 Task: Create new customer invoice with Date Opened: 04-May-23, Select Customer: HomeGoods, Terms: Net 15. Make invoice entry for item-1 with Date: 04-May-23, Description: The Ordinary Azelaic Acid 10% Suspension Brightening Cream (1 oz)
, Income Account: Income:Sales, Quantity: 2, Unit Price: 10.69, Sales Tax: Y, Sales Tax Included: Y, Tax Table: Sales Tax. Post Invoice with Post Date: 04-May-23, Post to Accounts: Assets:Accounts Receivable. Pay / Process Payment with Transaction Date: 18-May-23, Amount: 21.38, Transfer Account: Checking Account. Go to 'Print Invoice'. Save a pdf copy of the invoice.
Action: Mouse moved to (180, 37)
Screenshot: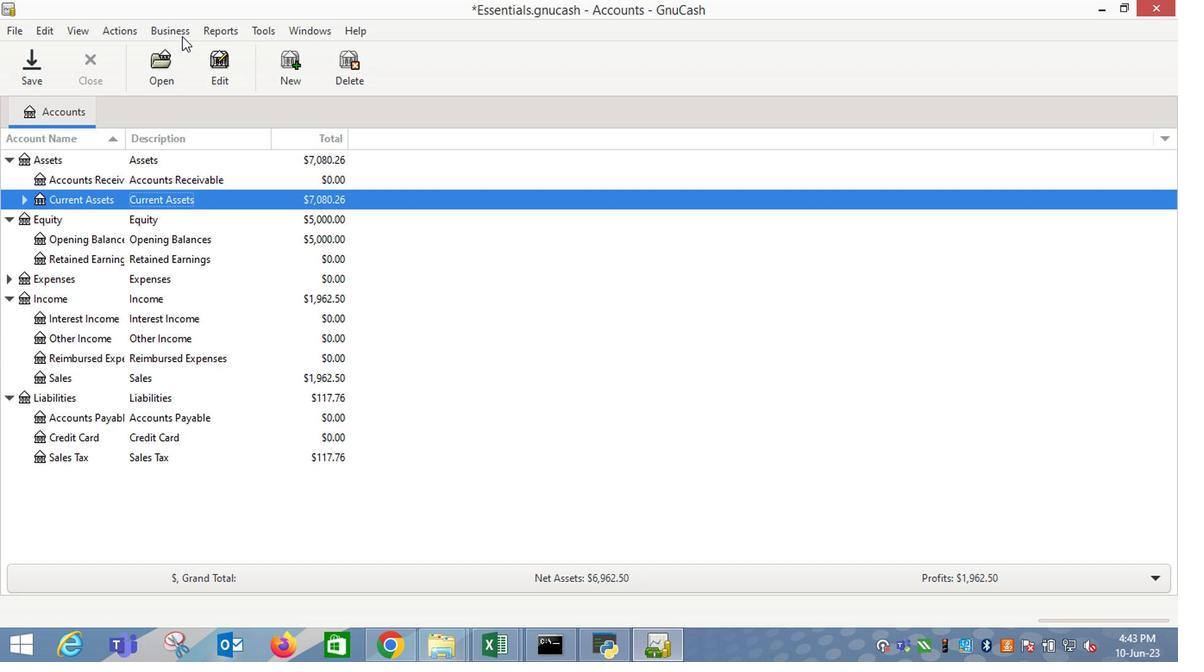 
Action: Mouse pressed left at (180, 37)
Screenshot: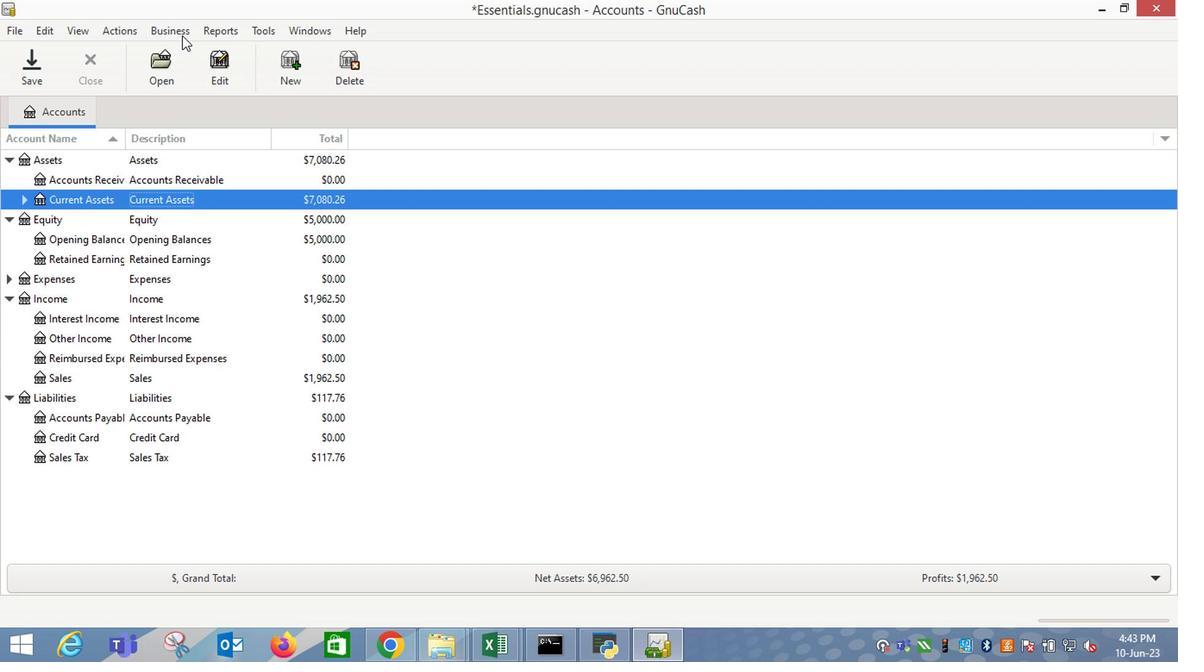 
Action: Mouse moved to (390, 120)
Screenshot: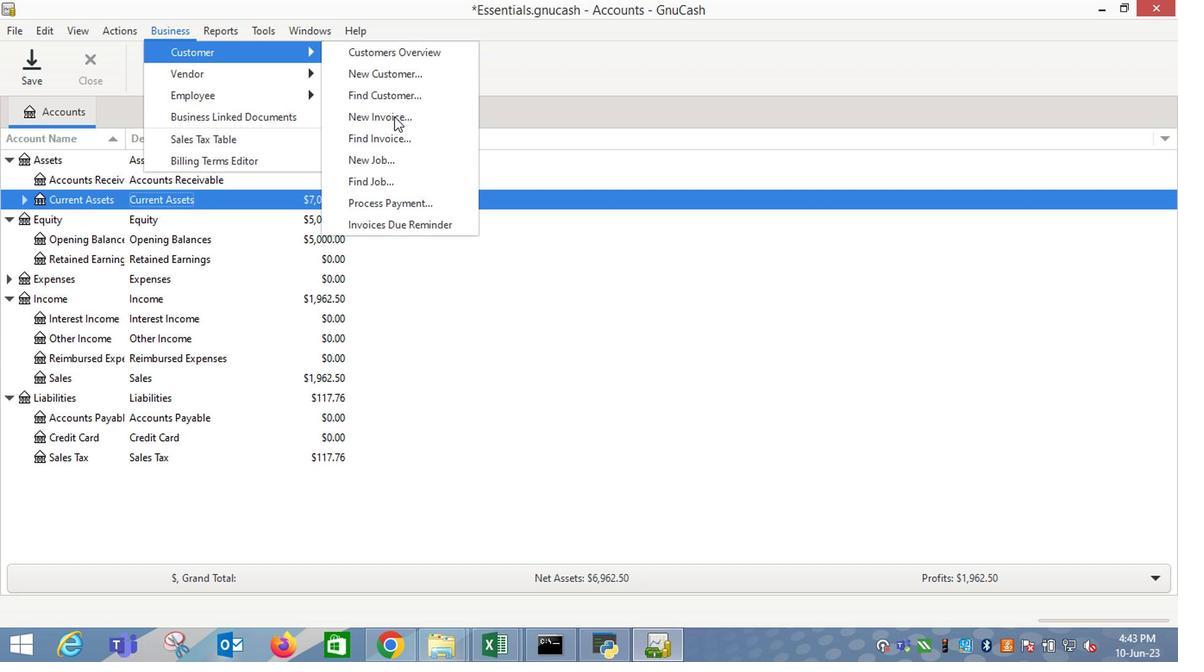 
Action: Mouse pressed left at (390, 120)
Screenshot: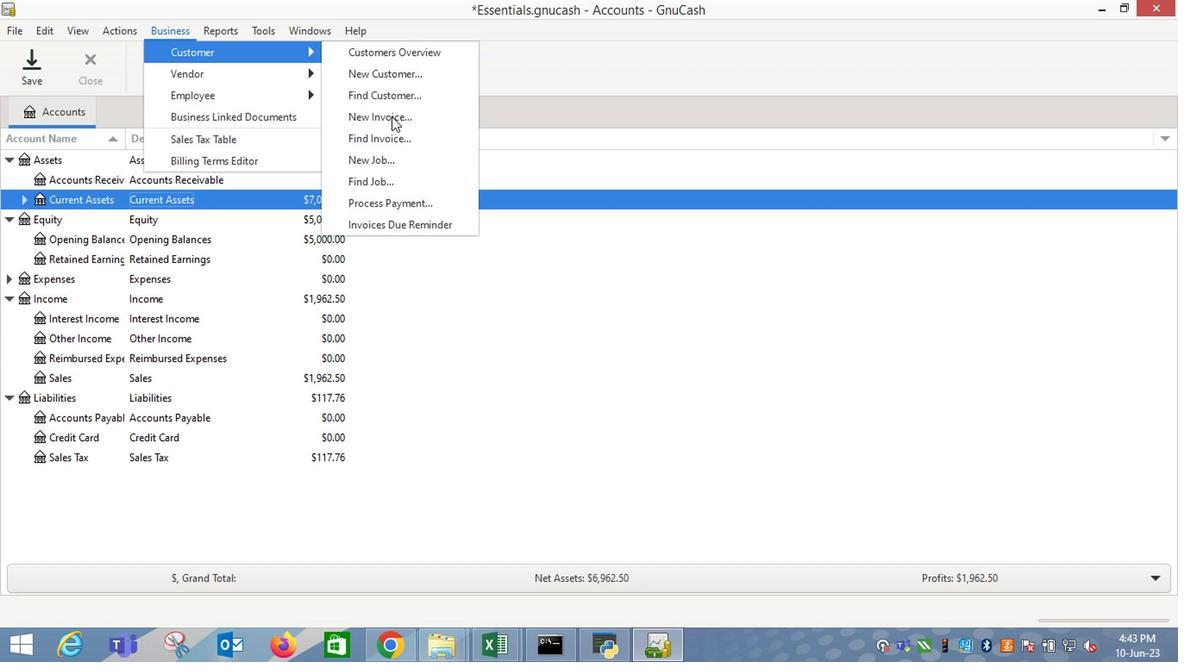 
Action: Mouse moved to (719, 263)
Screenshot: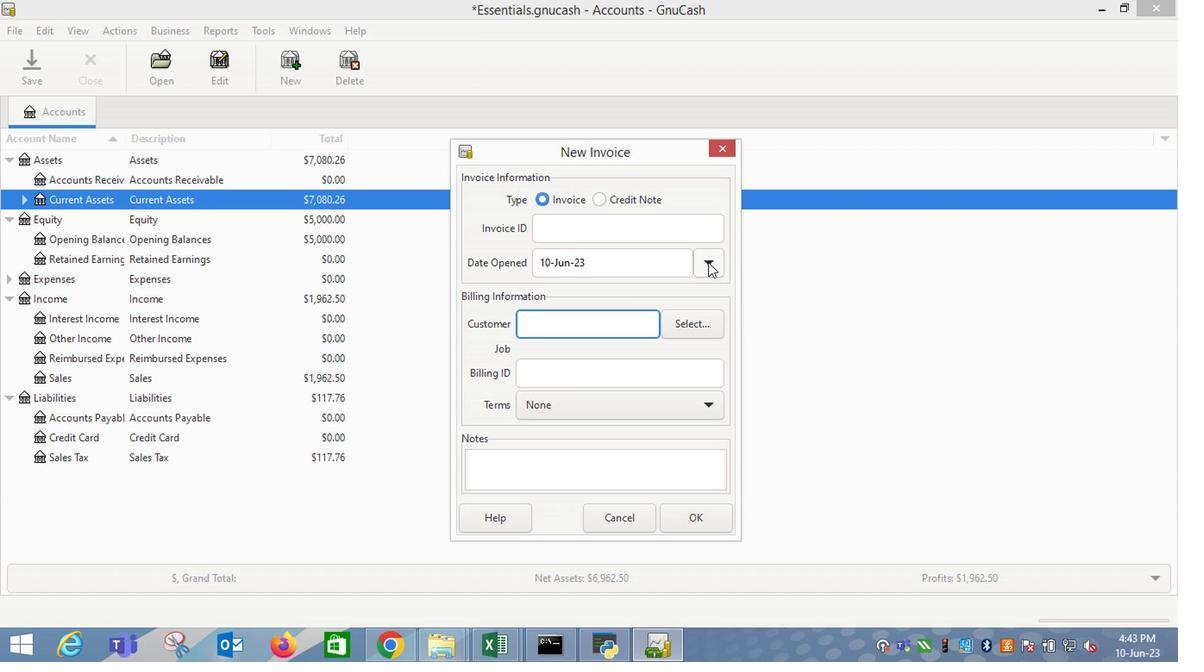 
Action: Mouse pressed left at (719, 263)
Screenshot: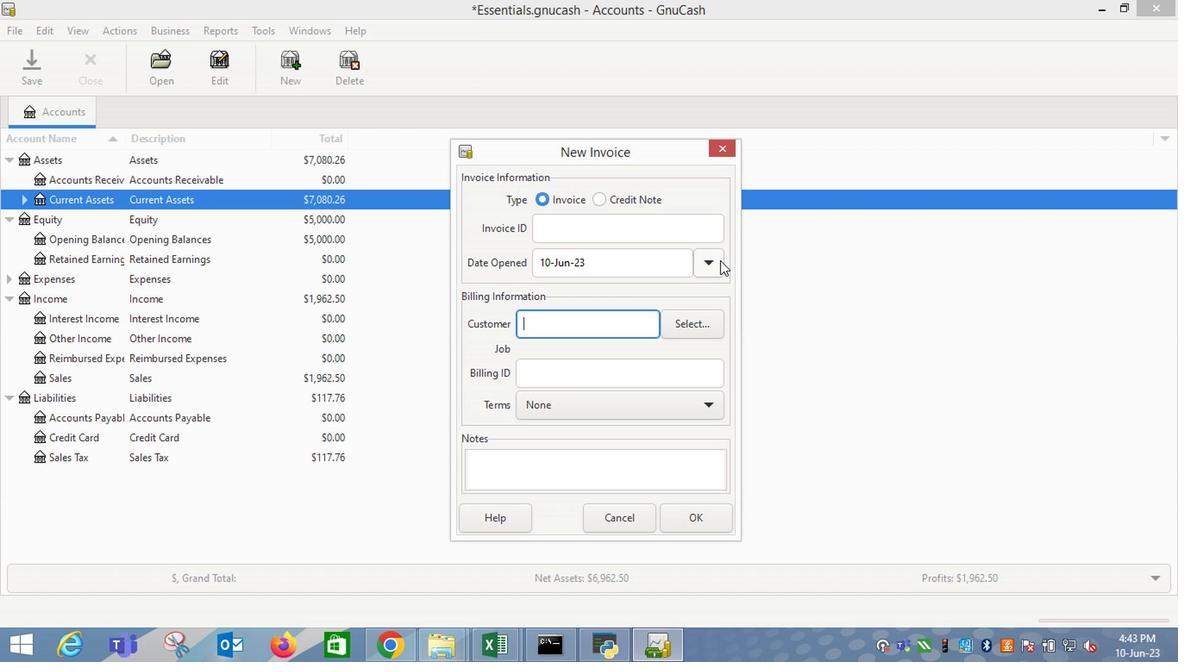 
Action: Mouse moved to (574, 292)
Screenshot: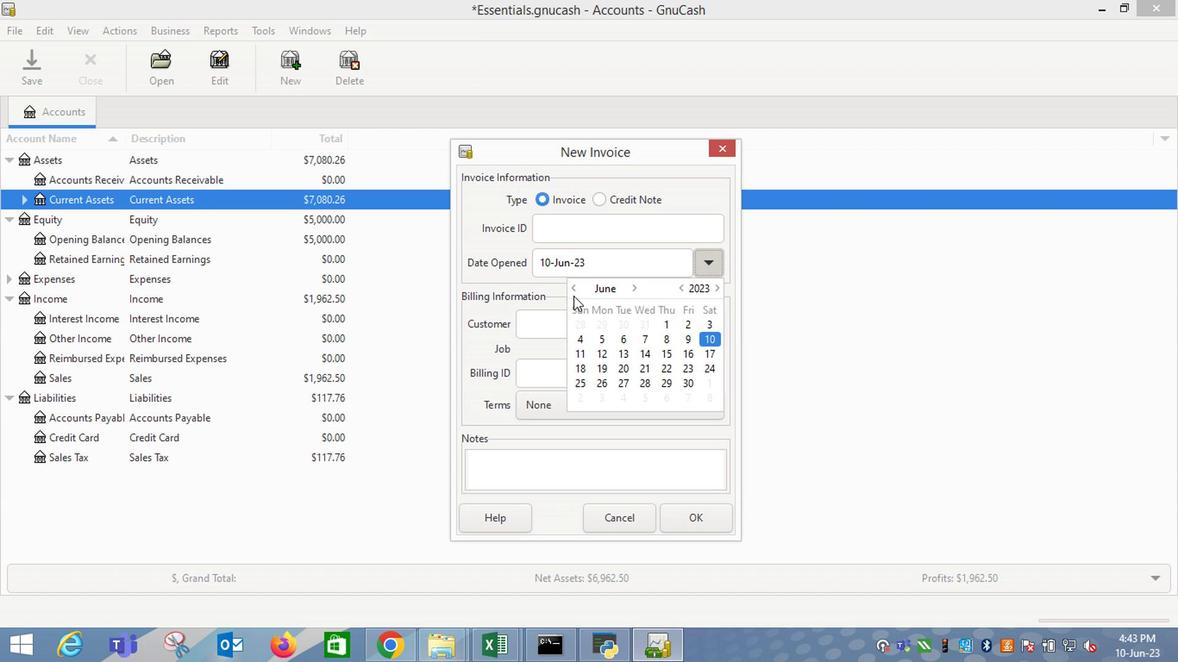 
Action: Mouse pressed left at (574, 292)
Screenshot: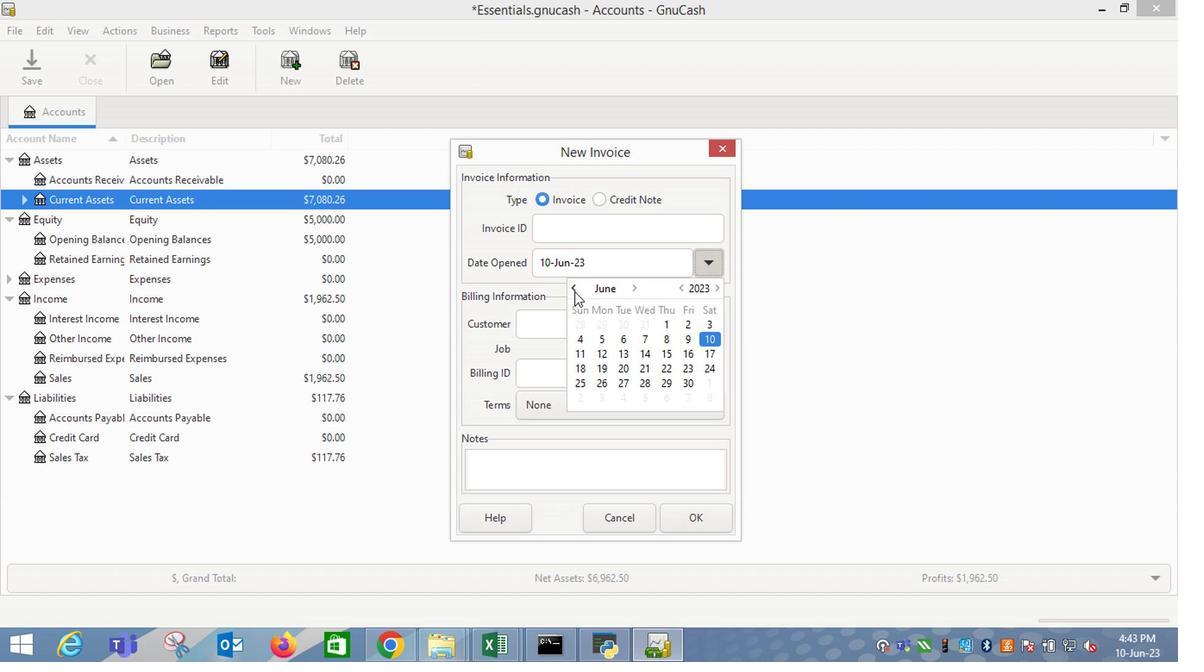 
Action: Mouse moved to (662, 327)
Screenshot: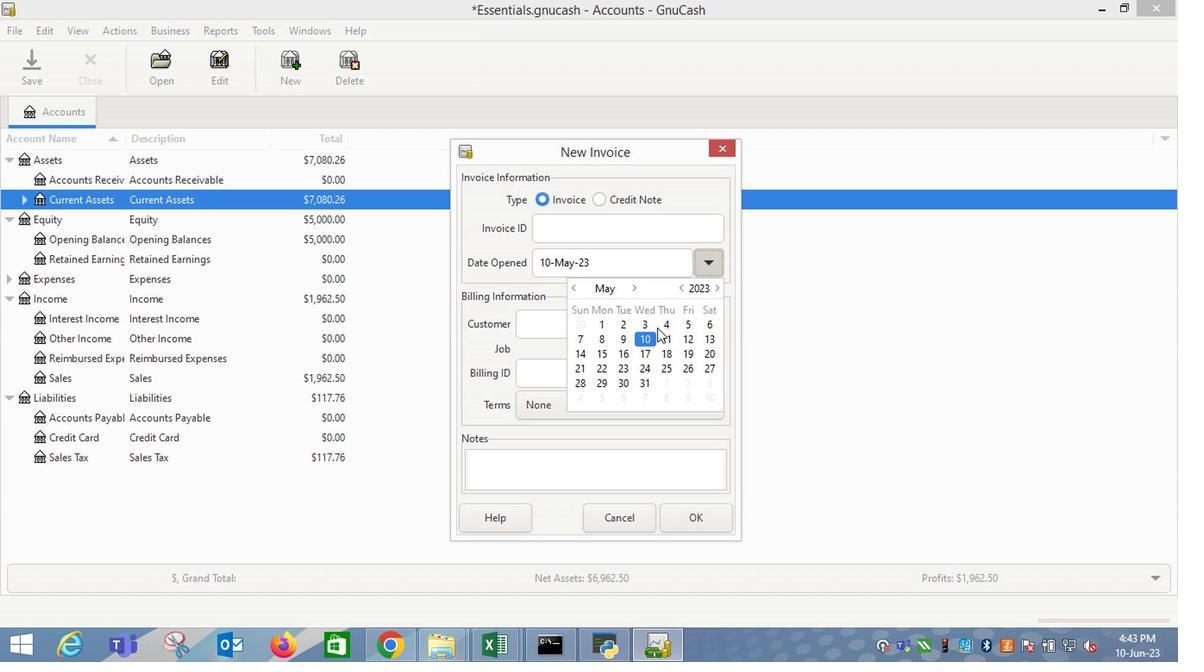 
Action: Mouse pressed left at (662, 327)
Screenshot: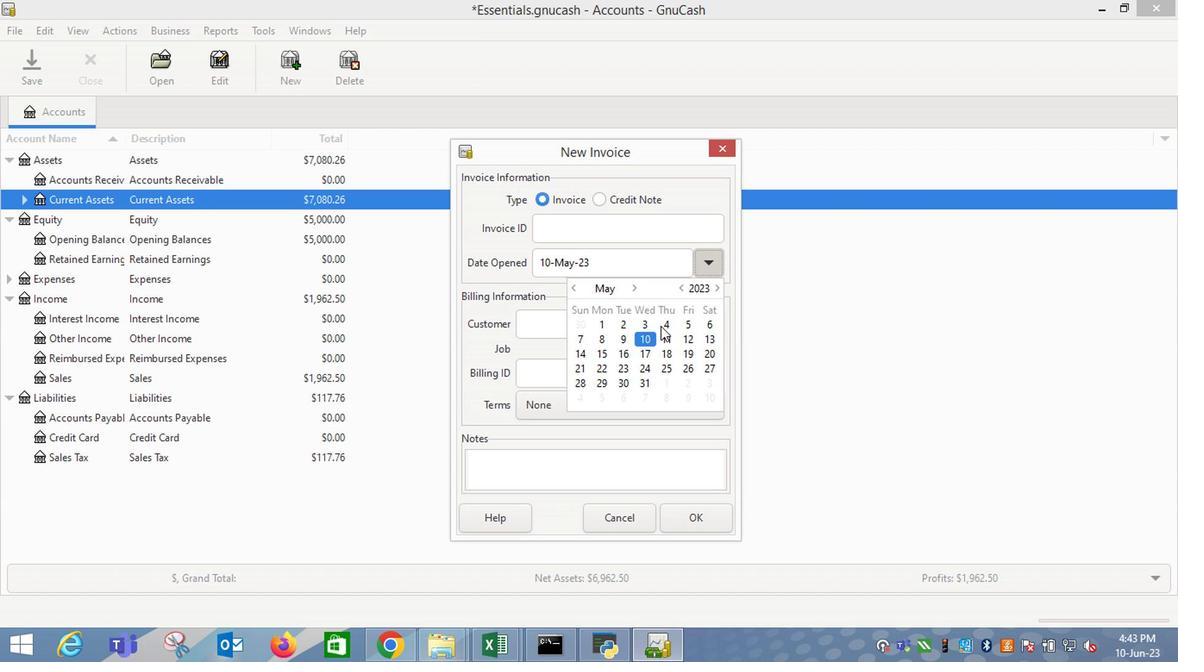 
Action: Mouse moved to (557, 322)
Screenshot: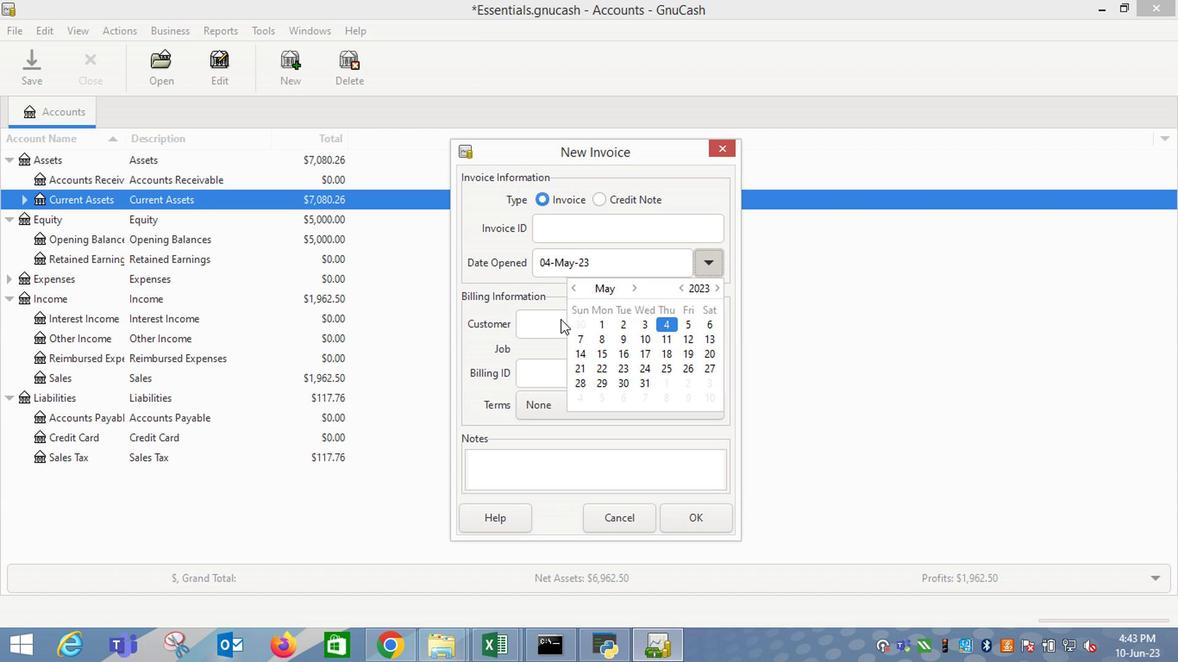 
Action: Mouse pressed left at (557, 322)
Screenshot: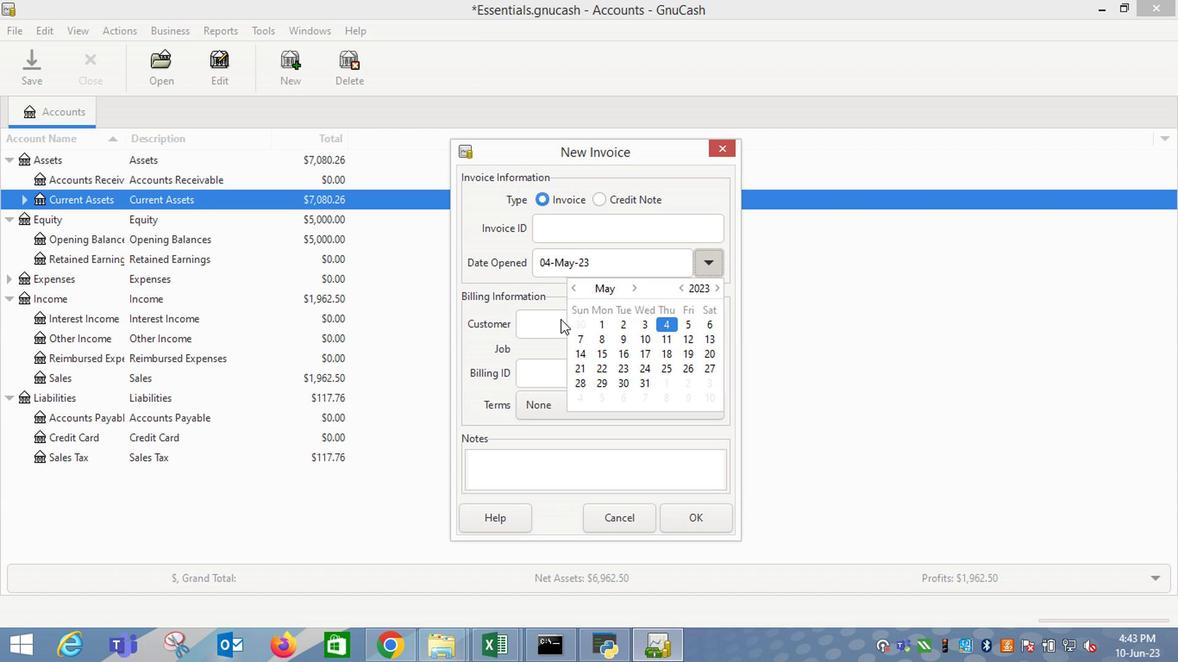 
Action: Mouse moved to (549, 324)
Screenshot: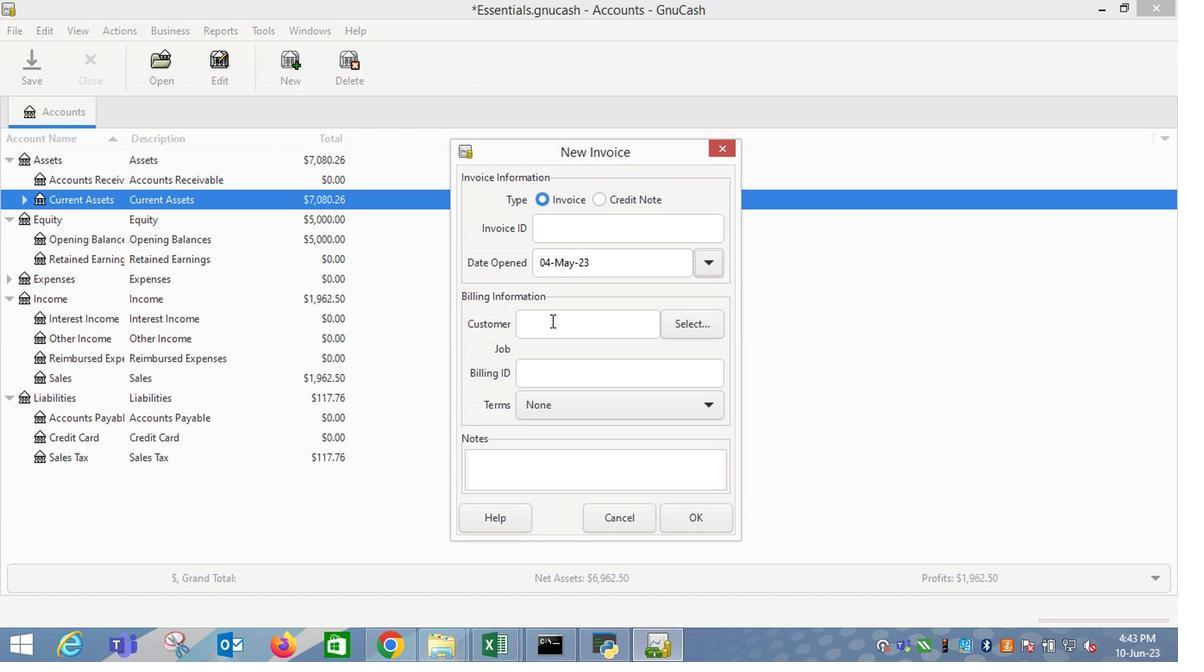 
Action: Mouse pressed left at (549, 324)
Screenshot: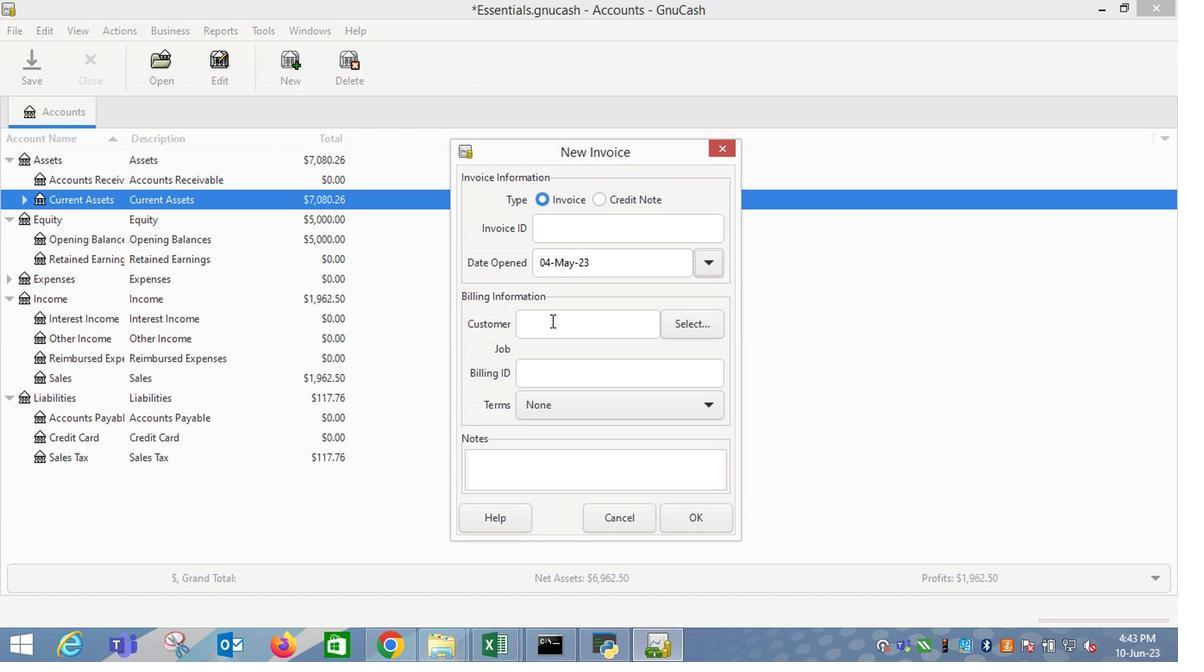 
Action: Mouse moved to (548, 324)
Screenshot: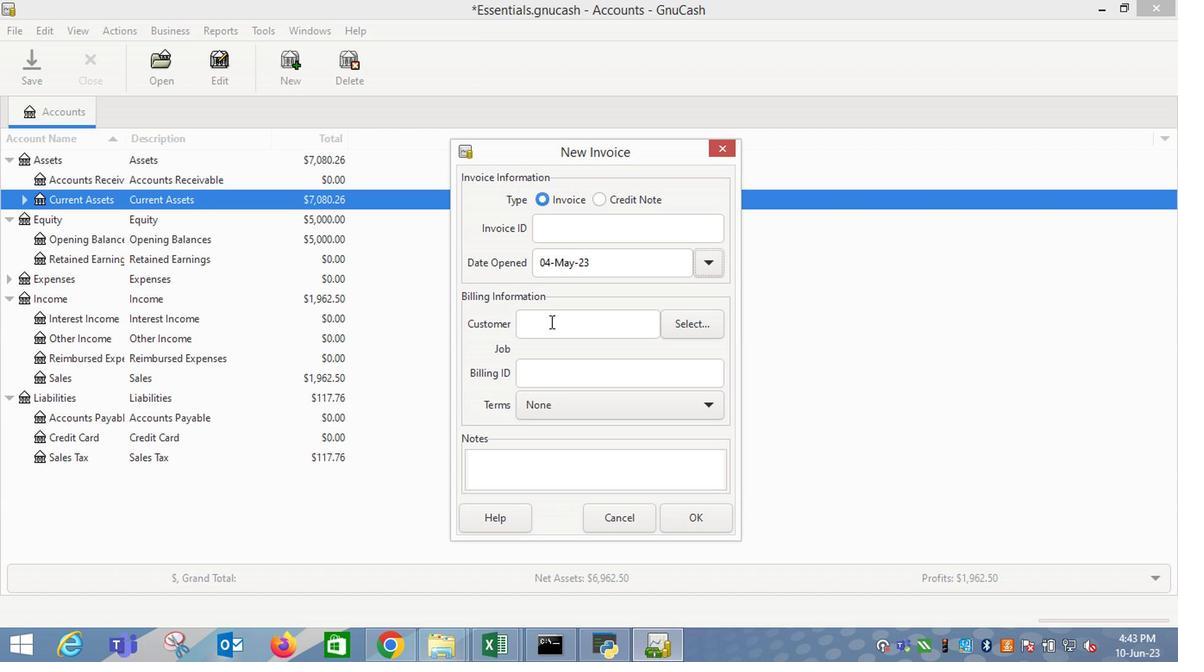 
Action: Key pressed <Key.shift_r>Home
Screenshot: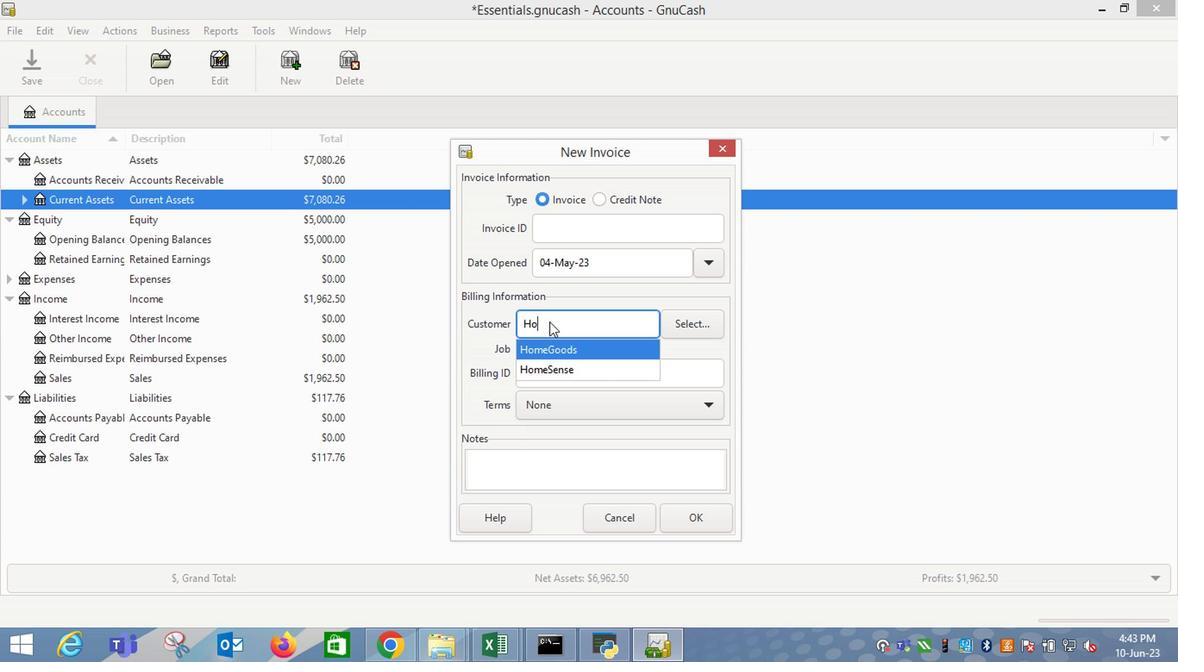 
Action: Mouse moved to (557, 348)
Screenshot: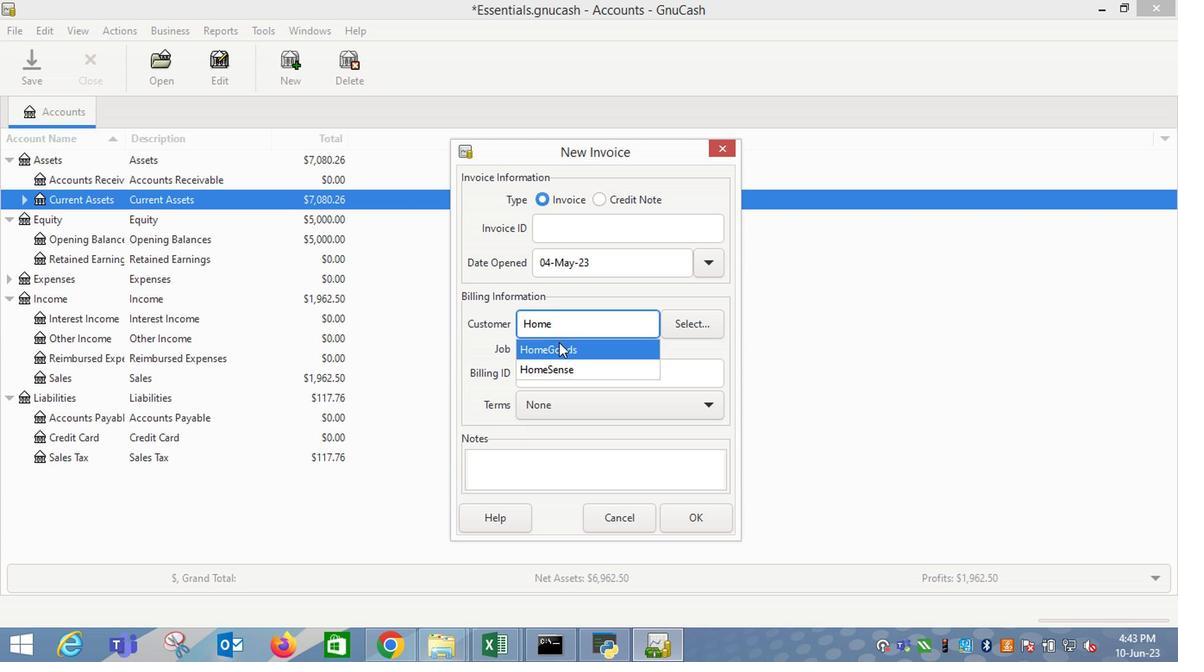 
Action: Mouse pressed left at (557, 348)
Screenshot: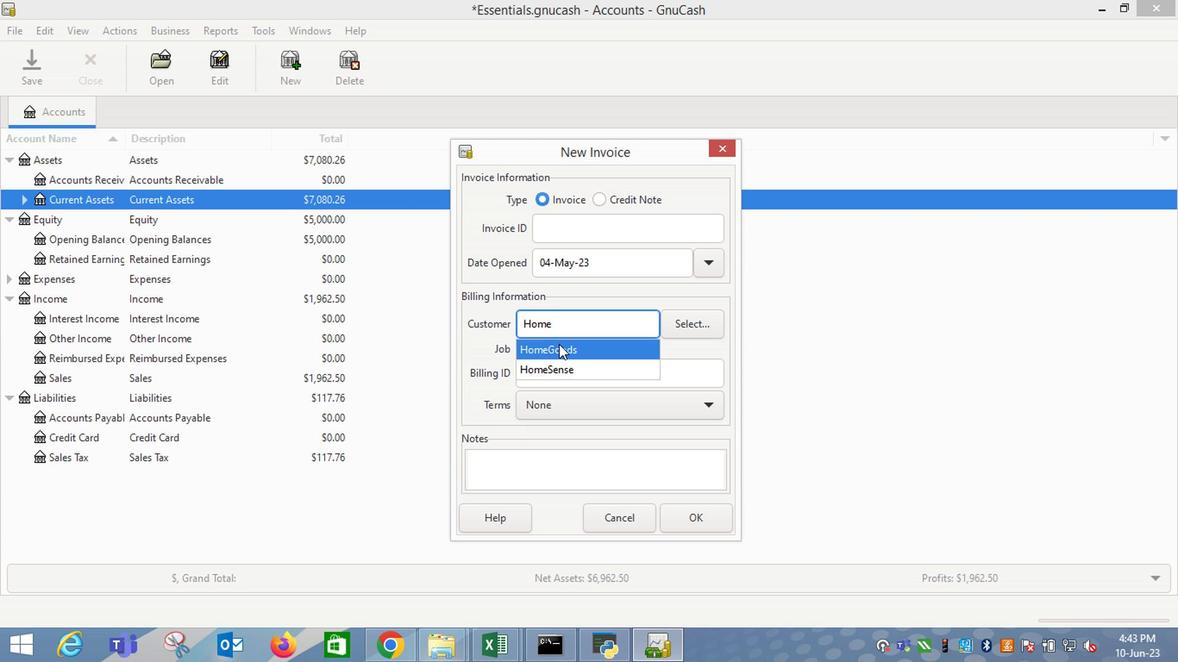 
Action: Mouse moved to (555, 433)
Screenshot: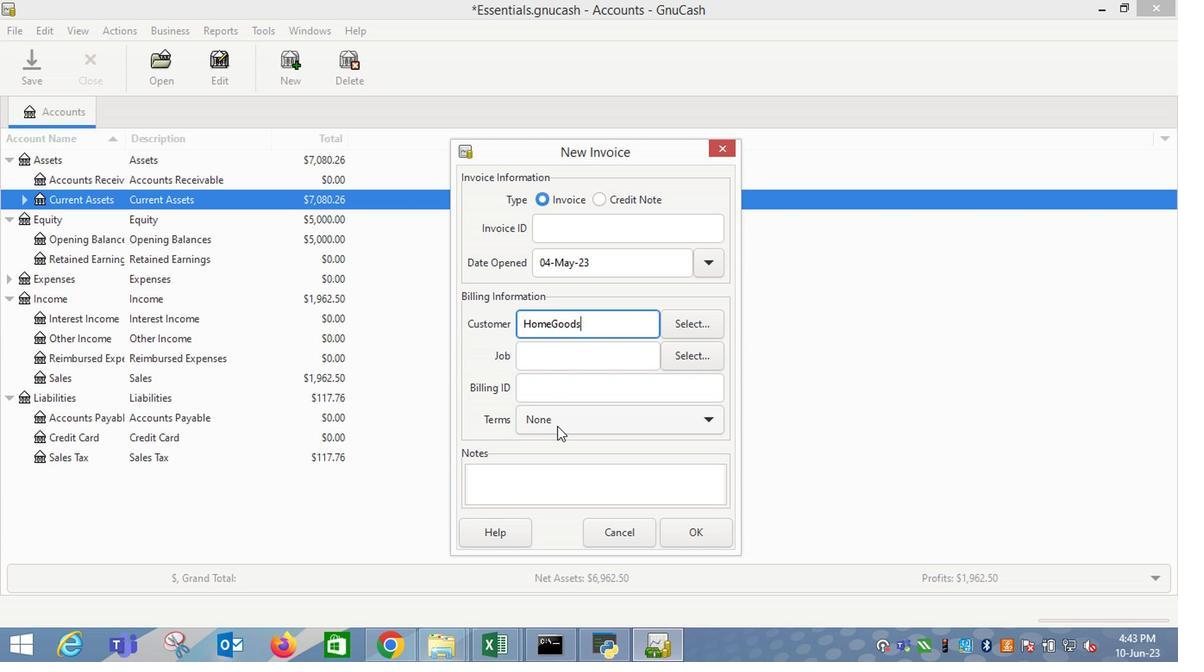 
Action: Mouse pressed left at (555, 433)
Screenshot: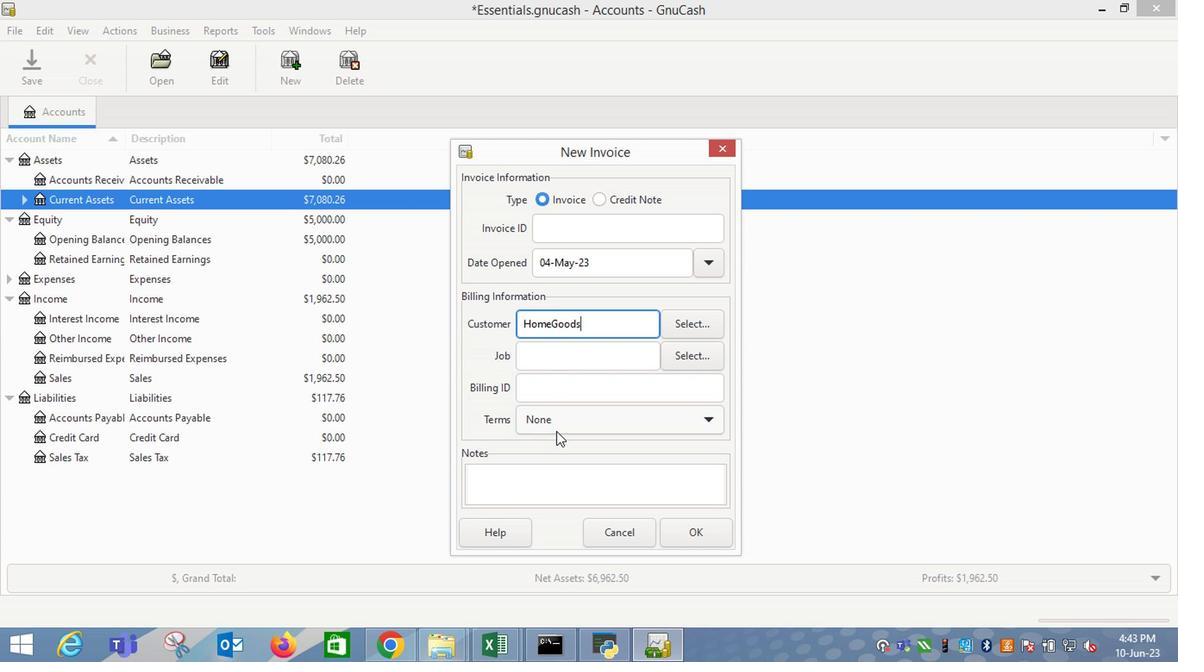 
Action: Mouse moved to (553, 461)
Screenshot: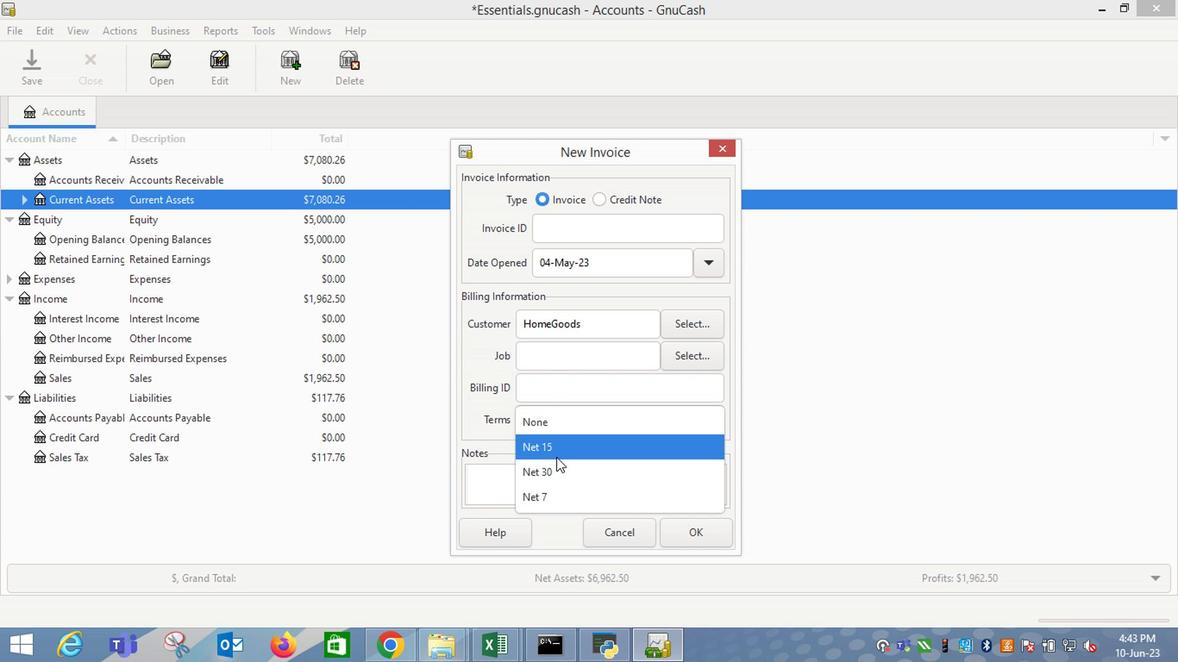 
Action: Mouse pressed left at (553, 461)
Screenshot: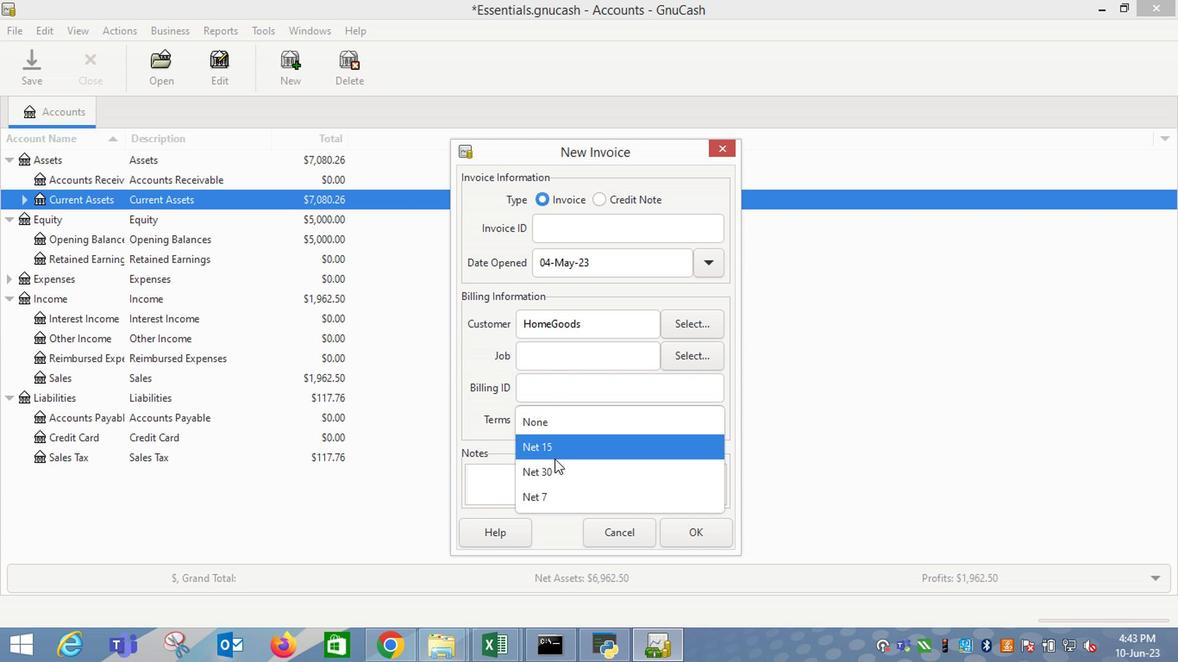 
Action: Mouse moved to (692, 531)
Screenshot: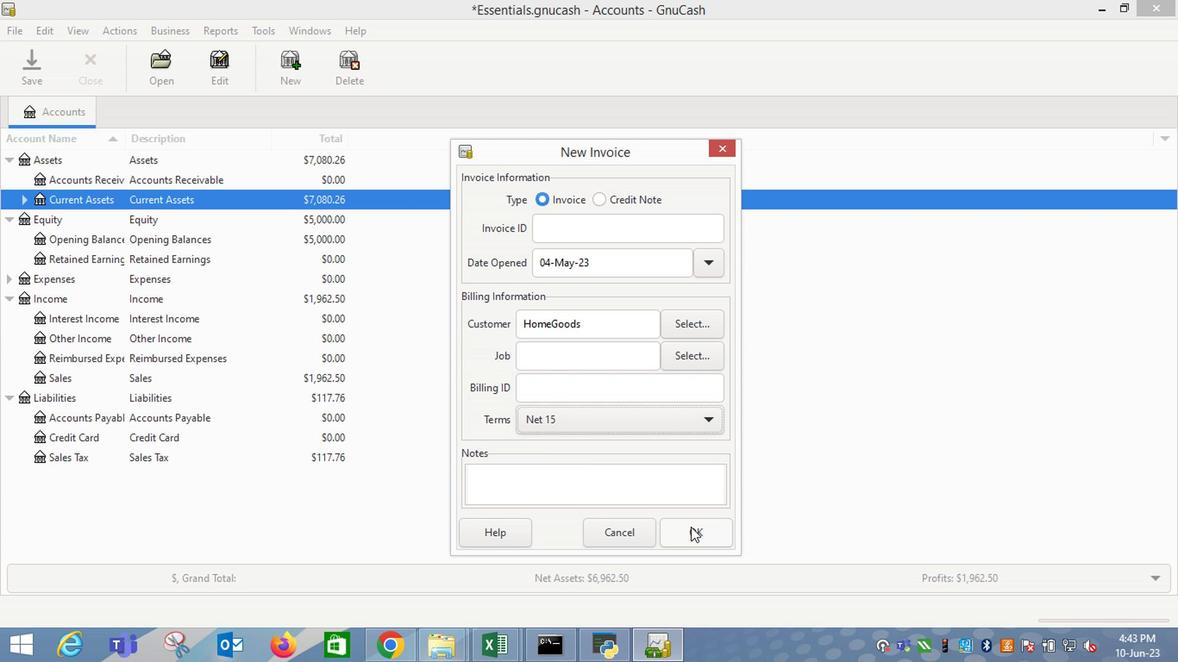 
Action: Mouse pressed left at (692, 531)
Screenshot: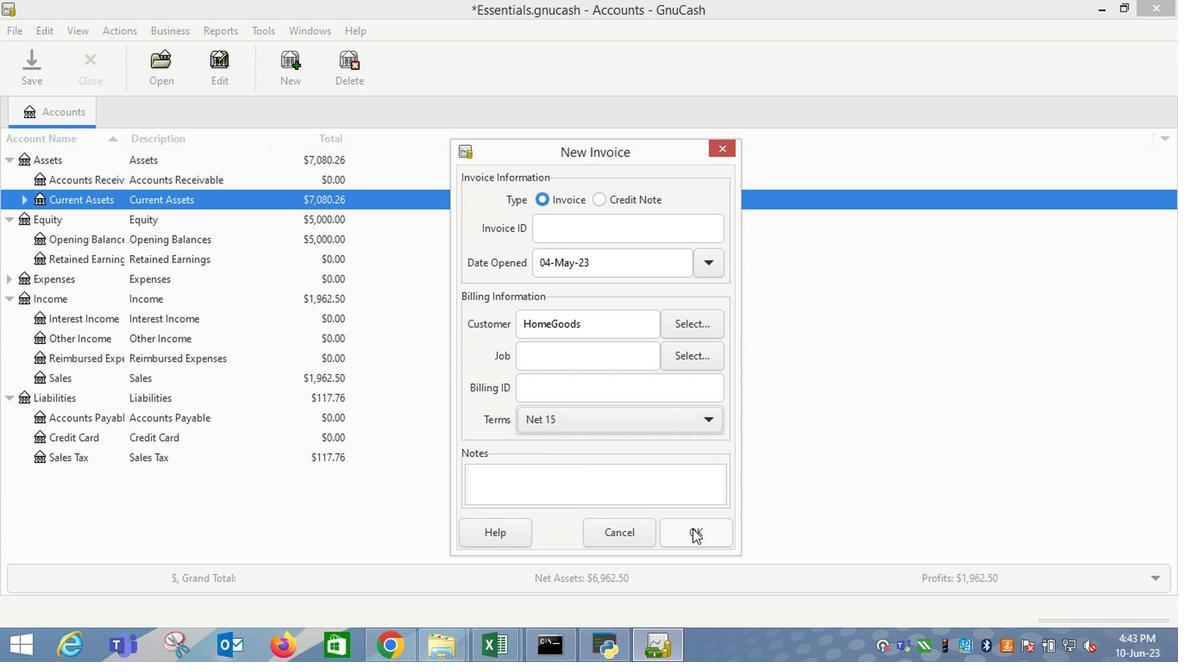 
Action: Mouse moved to (71, 336)
Screenshot: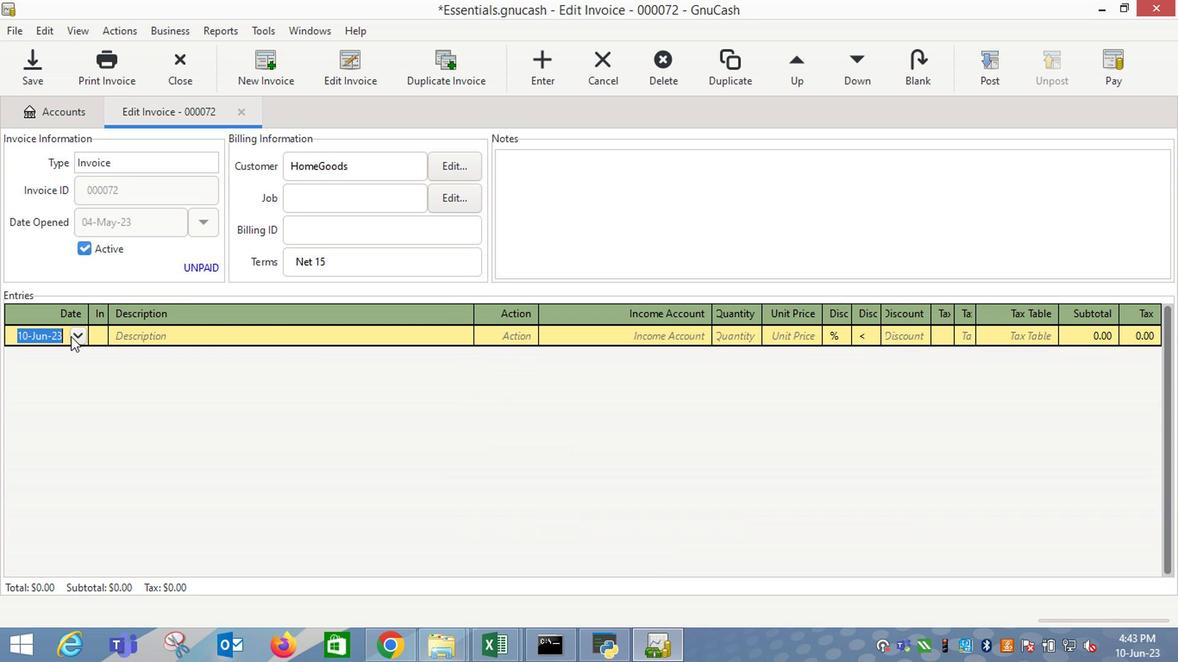 
Action: Mouse pressed left at (71, 336)
Screenshot: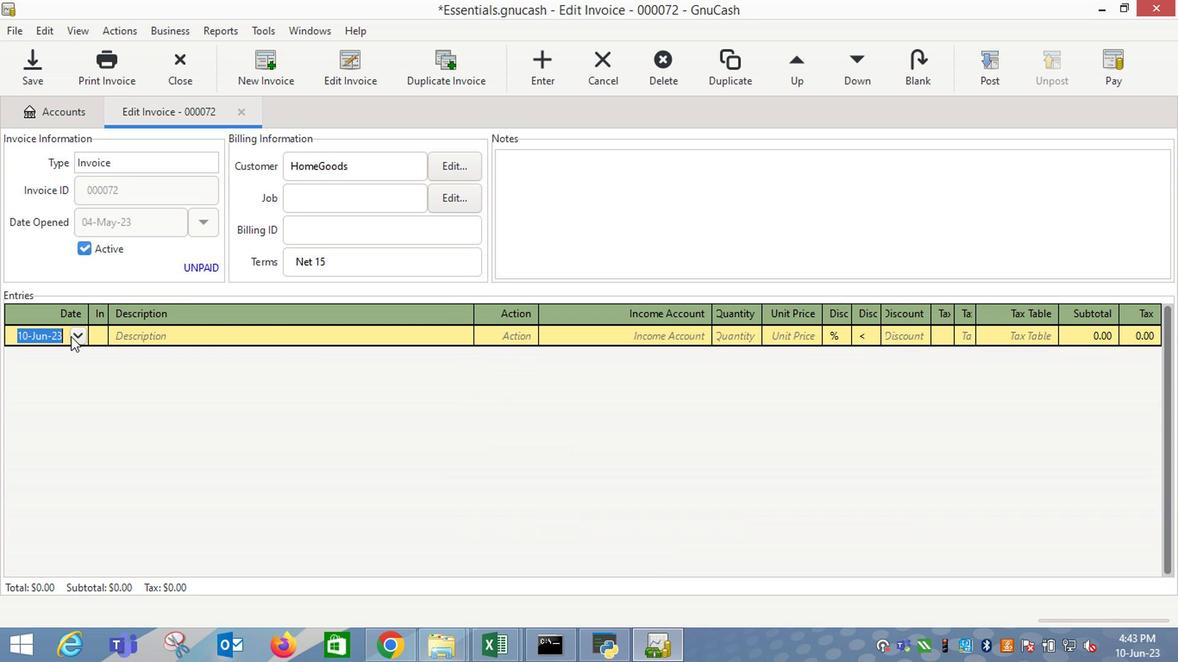 
Action: Mouse moved to (10, 360)
Screenshot: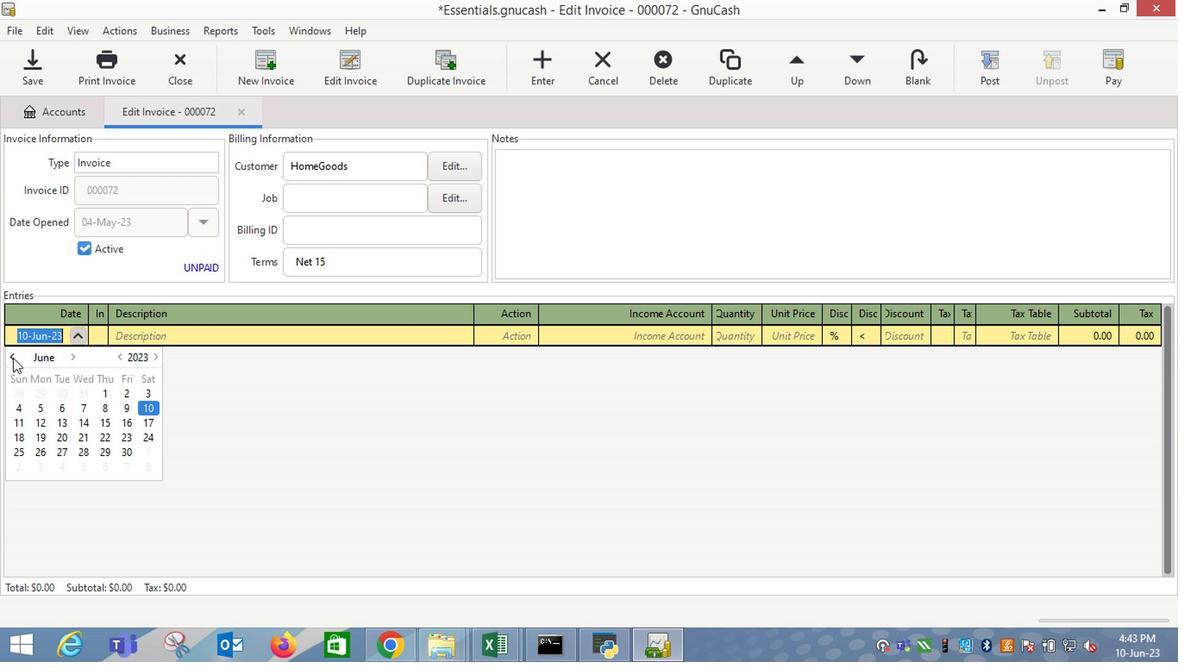 
Action: Mouse pressed left at (10, 360)
Screenshot: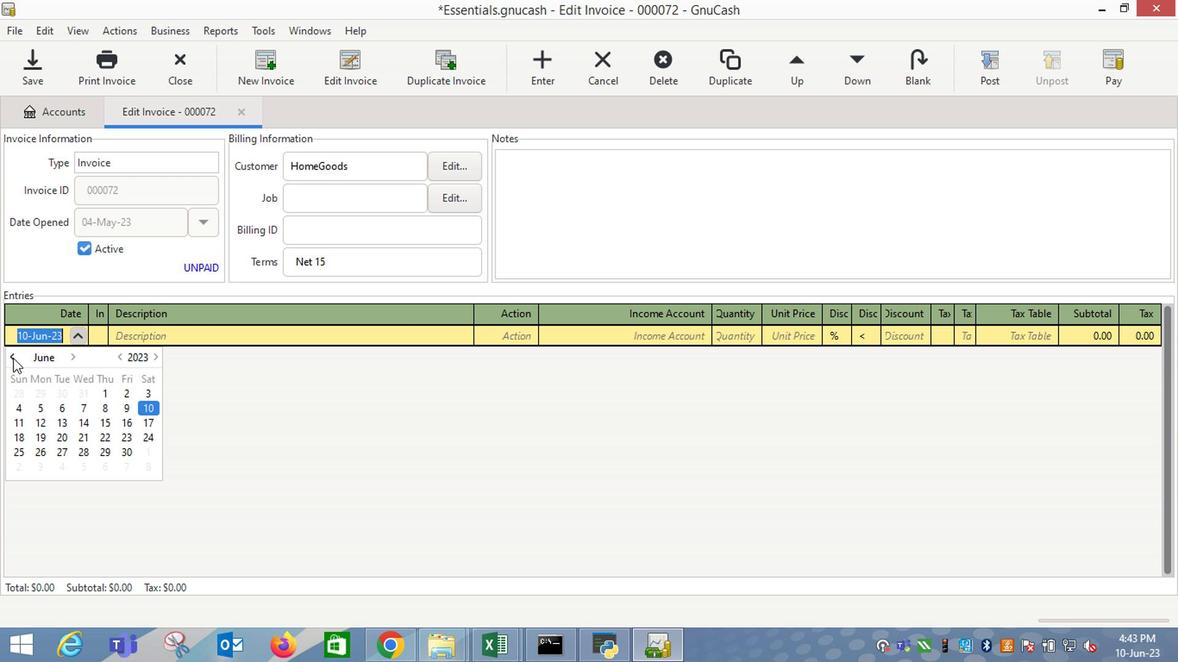 
Action: Mouse moved to (101, 394)
Screenshot: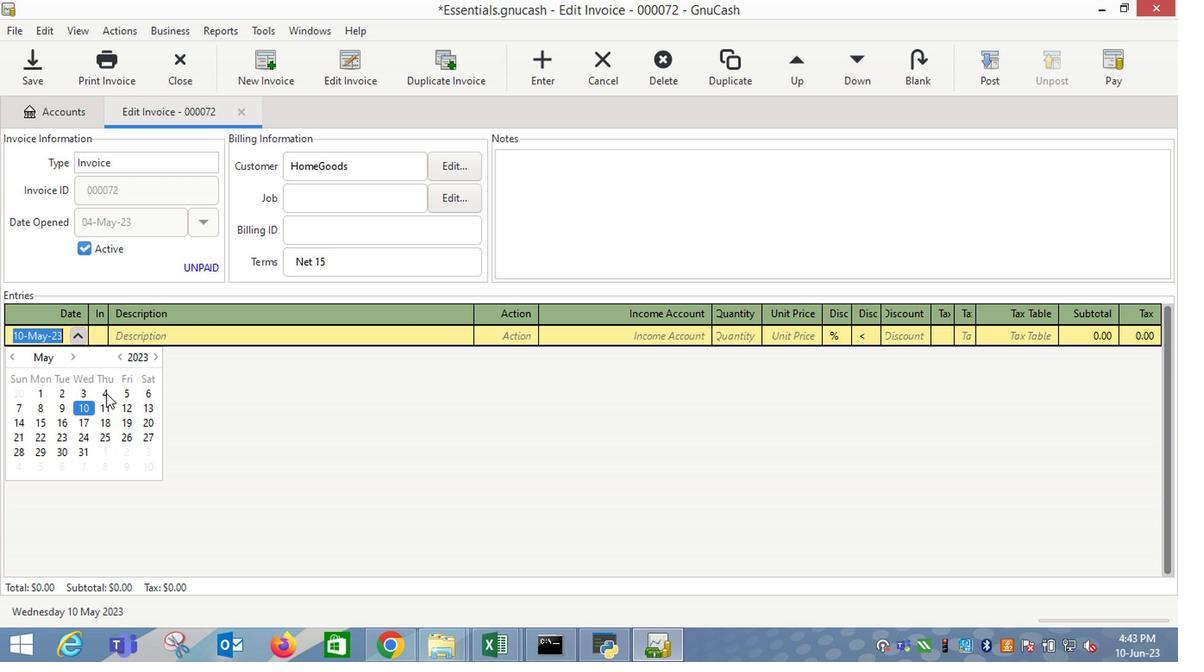 
Action: Mouse pressed left at (101, 394)
Screenshot: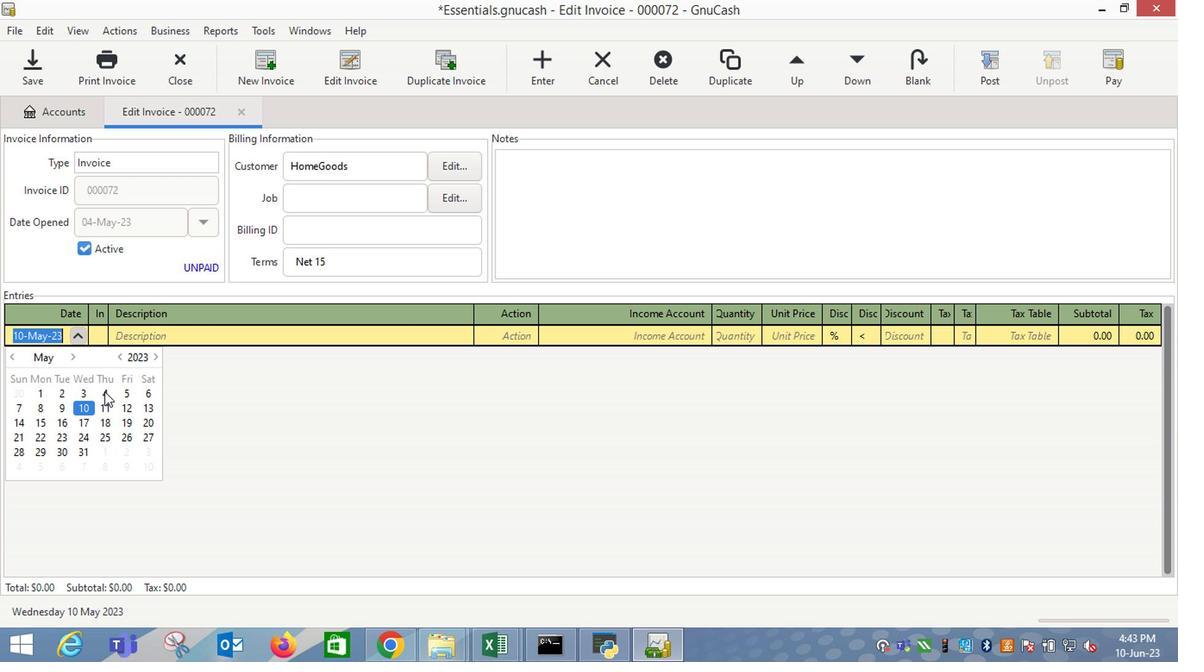 
Action: Key pressed <Key.tab><Key.shift_r>The<Key.space><Key.shift_r>Ordinary<Key.space><Key.shift_r>Az<Key.tab>2<Key.tab>10.69<Key.tab>
Screenshot: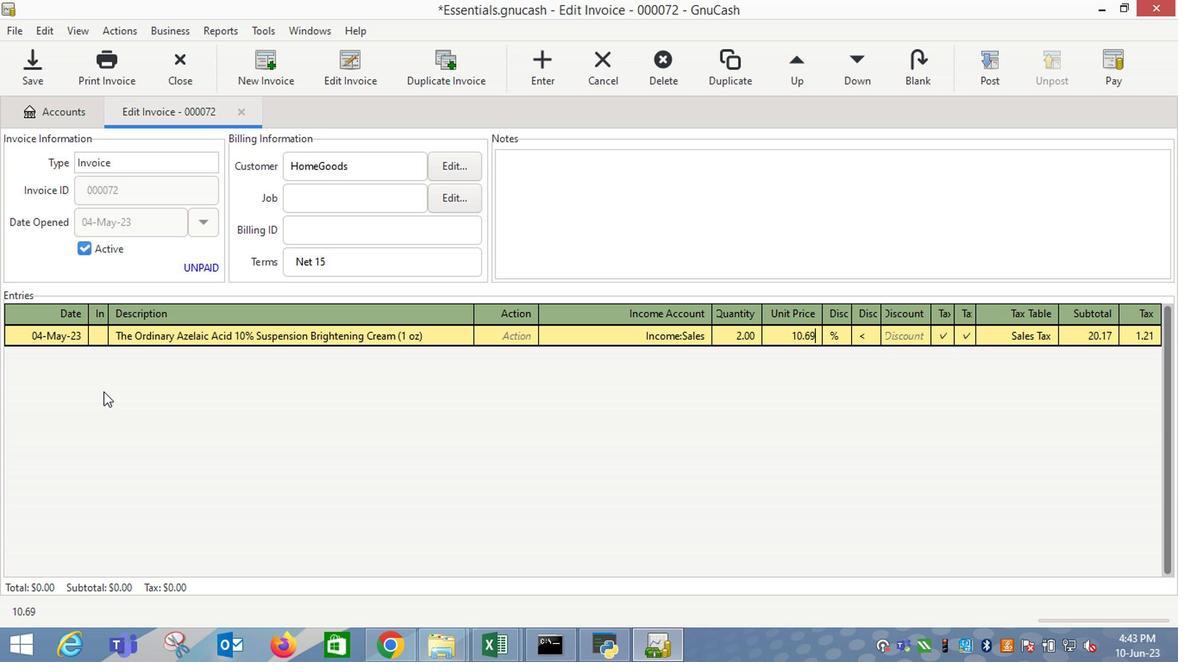 
Action: Mouse moved to (1023, 335)
Screenshot: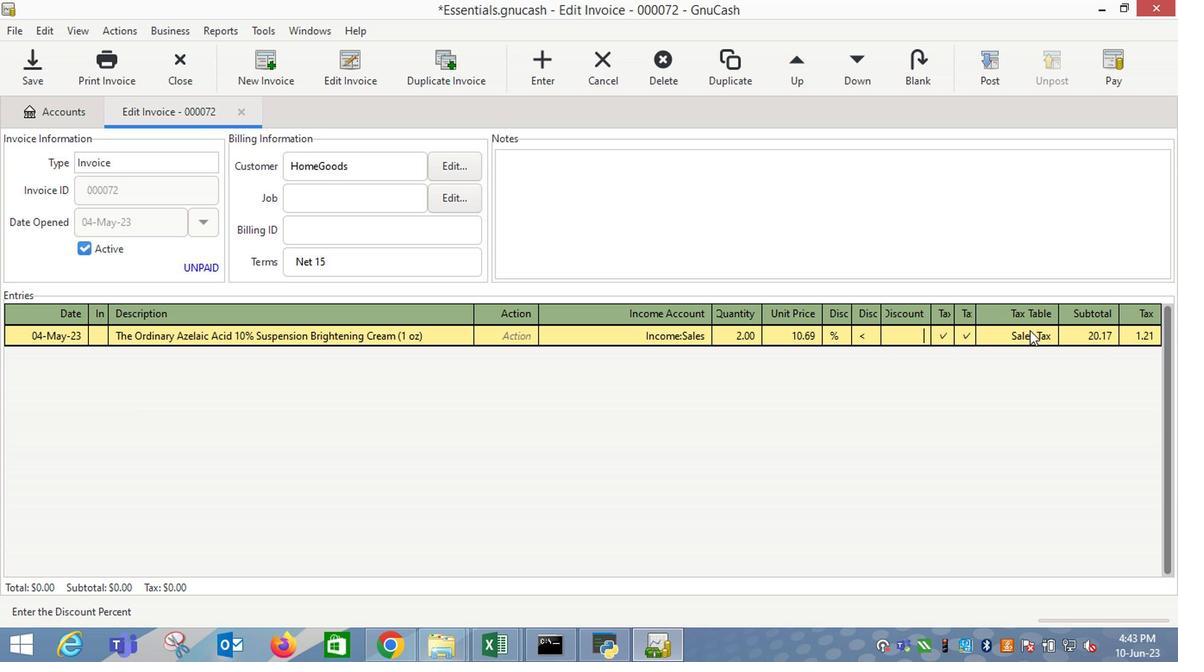 
Action: Mouse pressed left at (1023, 335)
Screenshot: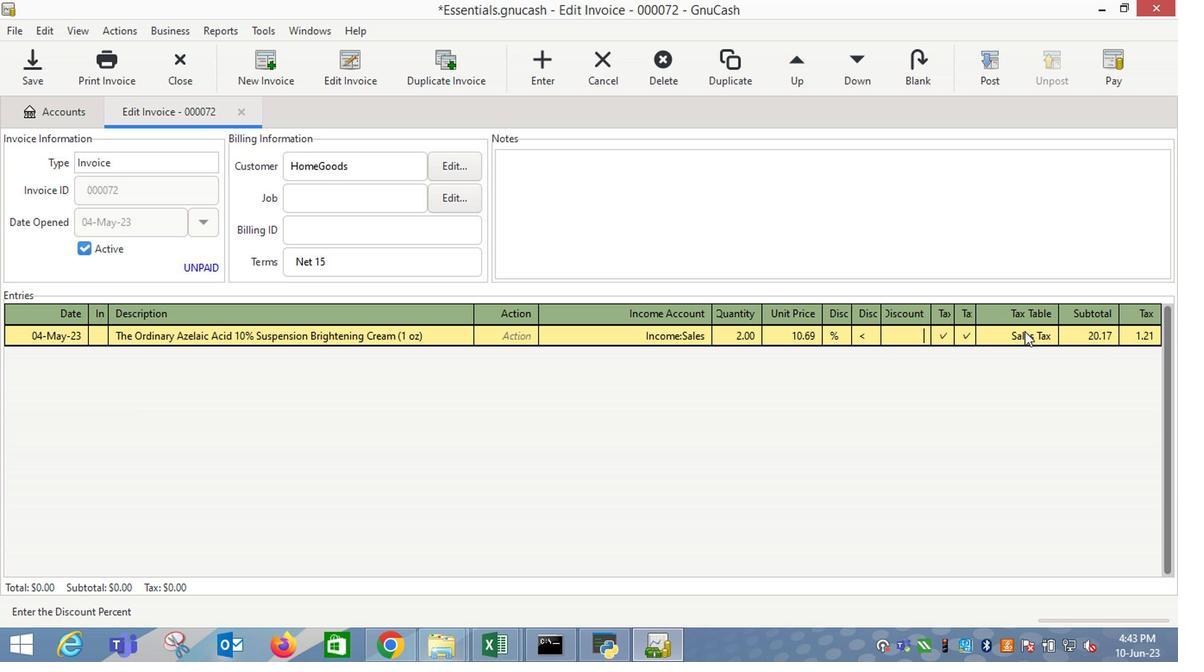 
Action: Mouse moved to (1019, 336)
Screenshot: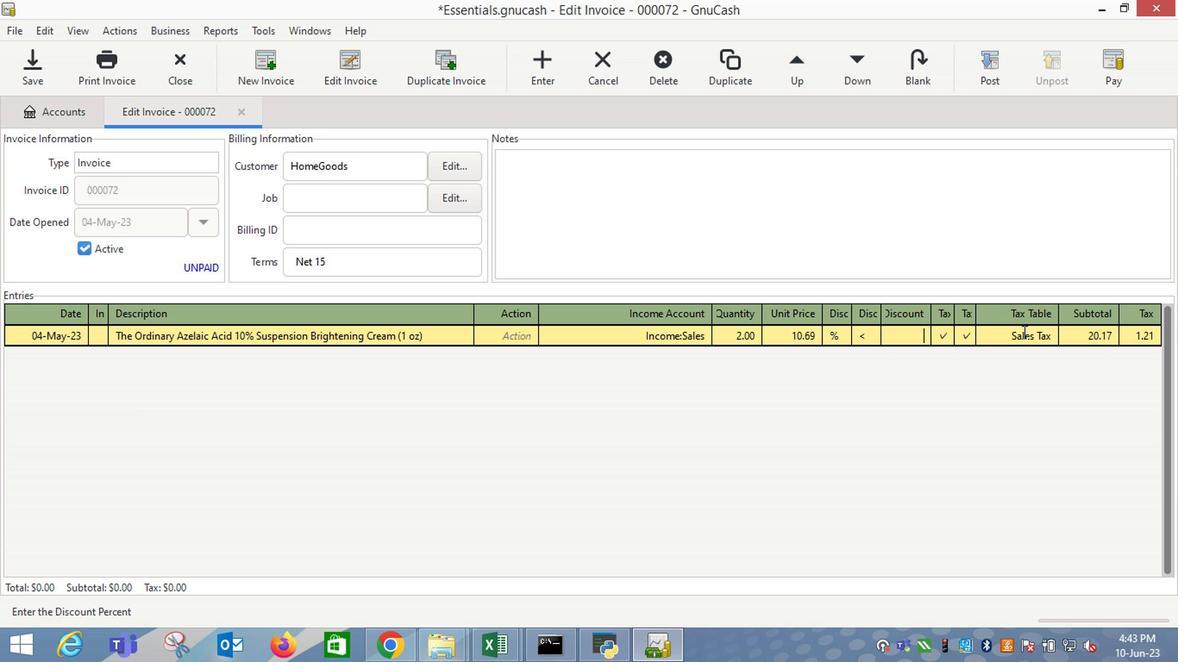
Action: Key pressed <Key.enter>
Screenshot: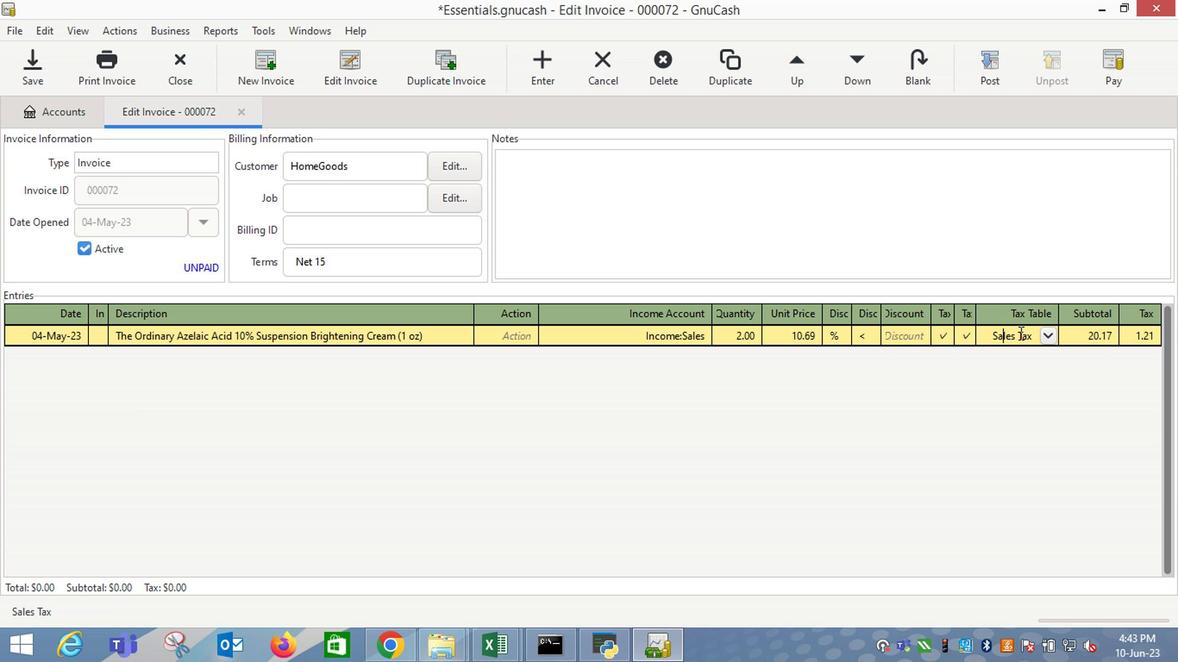 
Action: Mouse moved to (989, 71)
Screenshot: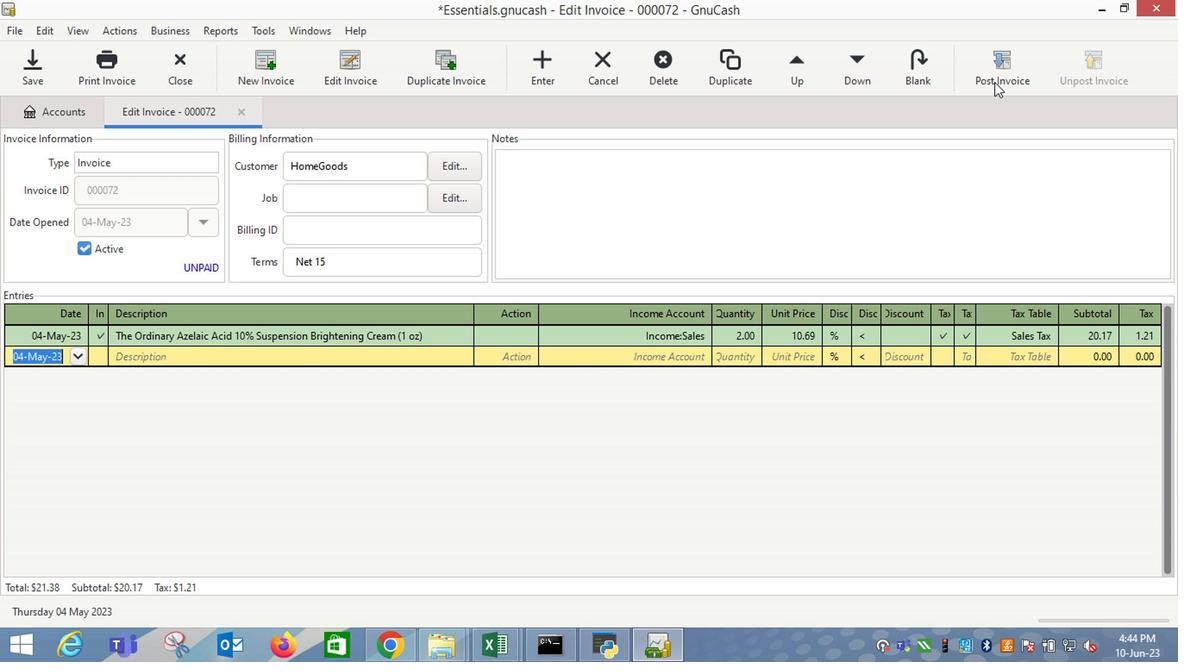 
Action: Mouse pressed left at (989, 71)
Screenshot: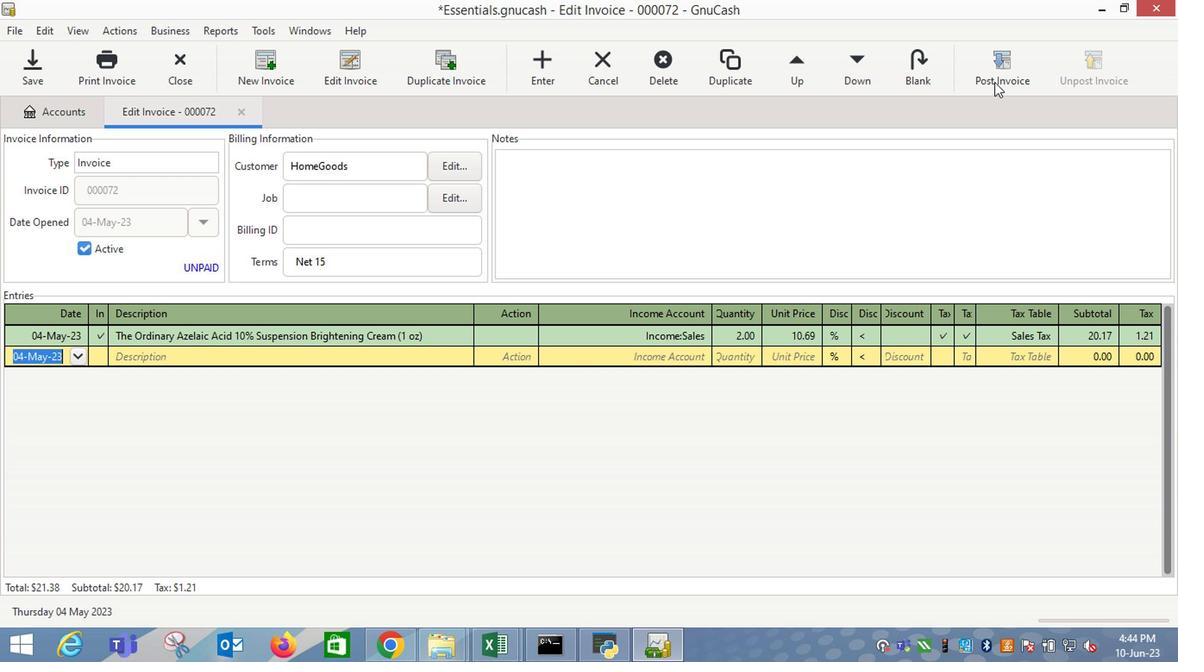 
Action: Mouse moved to (730, 286)
Screenshot: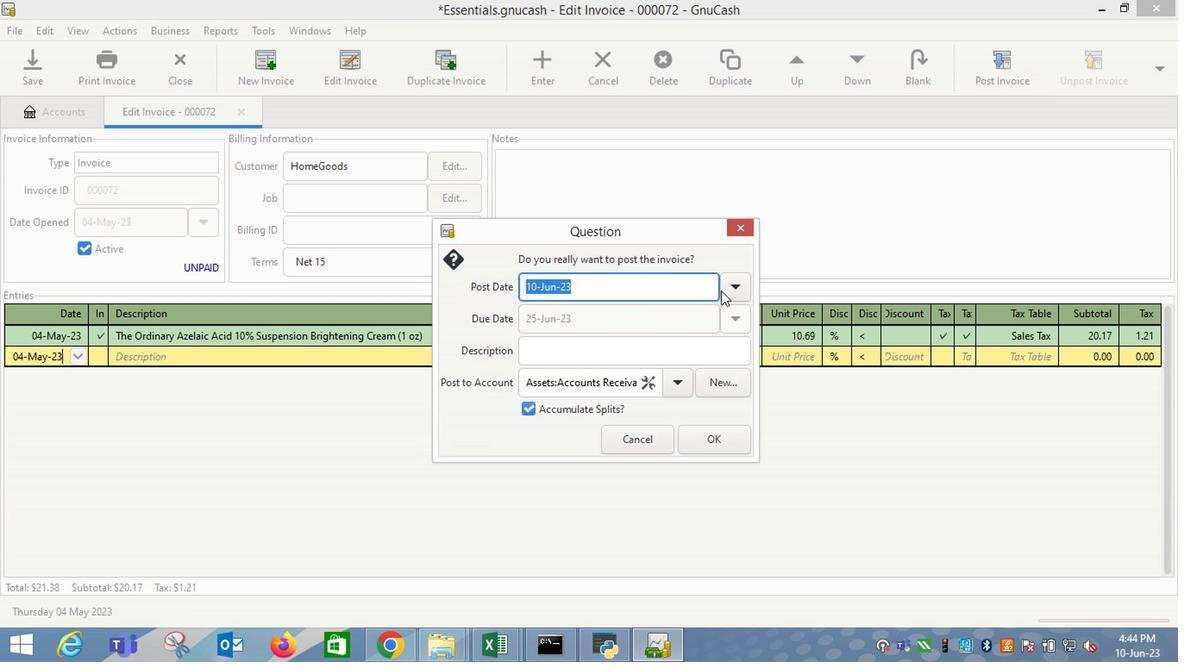 
Action: Mouse pressed left at (730, 286)
Screenshot: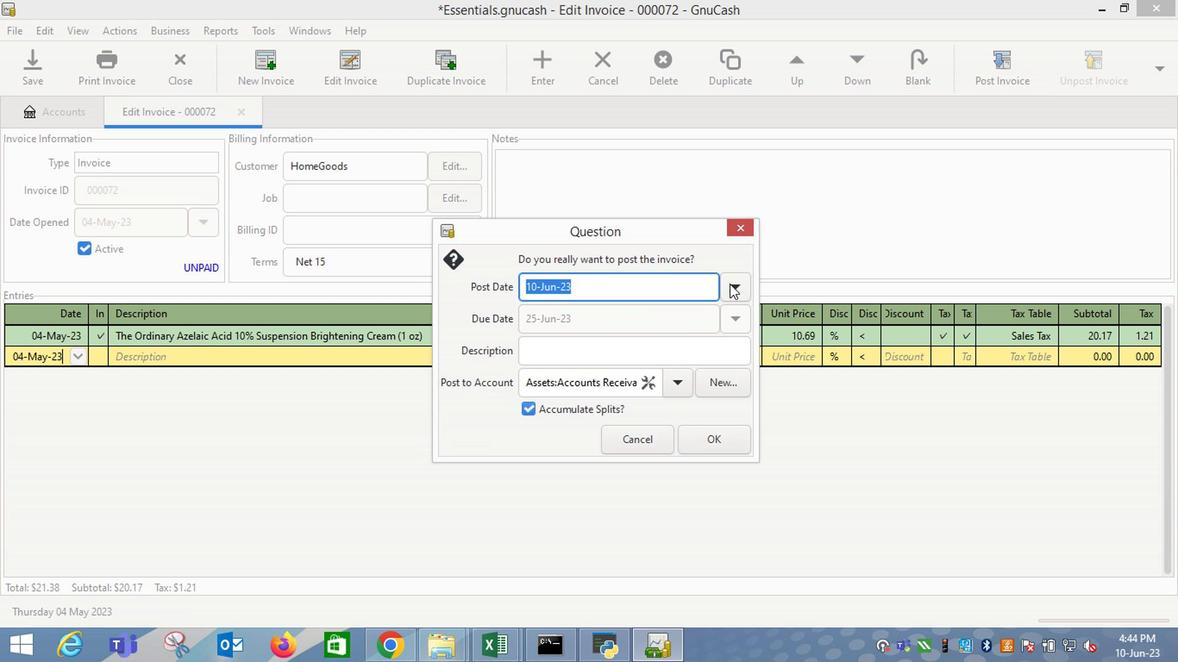 
Action: Mouse moved to (601, 315)
Screenshot: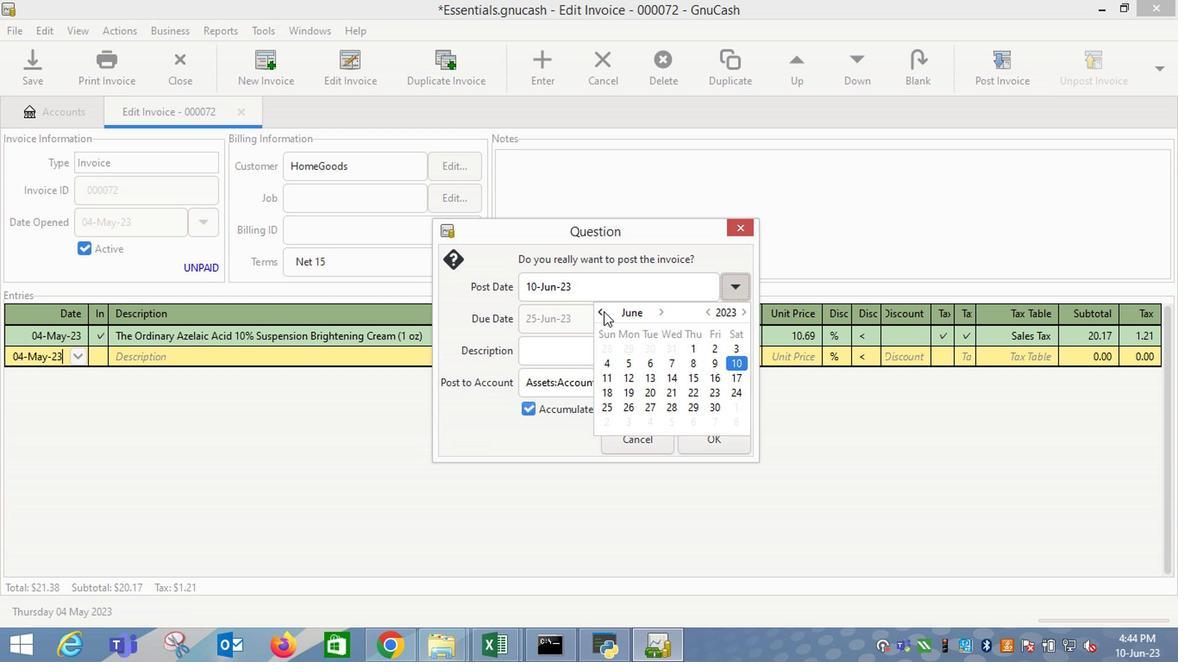 
Action: Mouse pressed left at (601, 315)
Screenshot: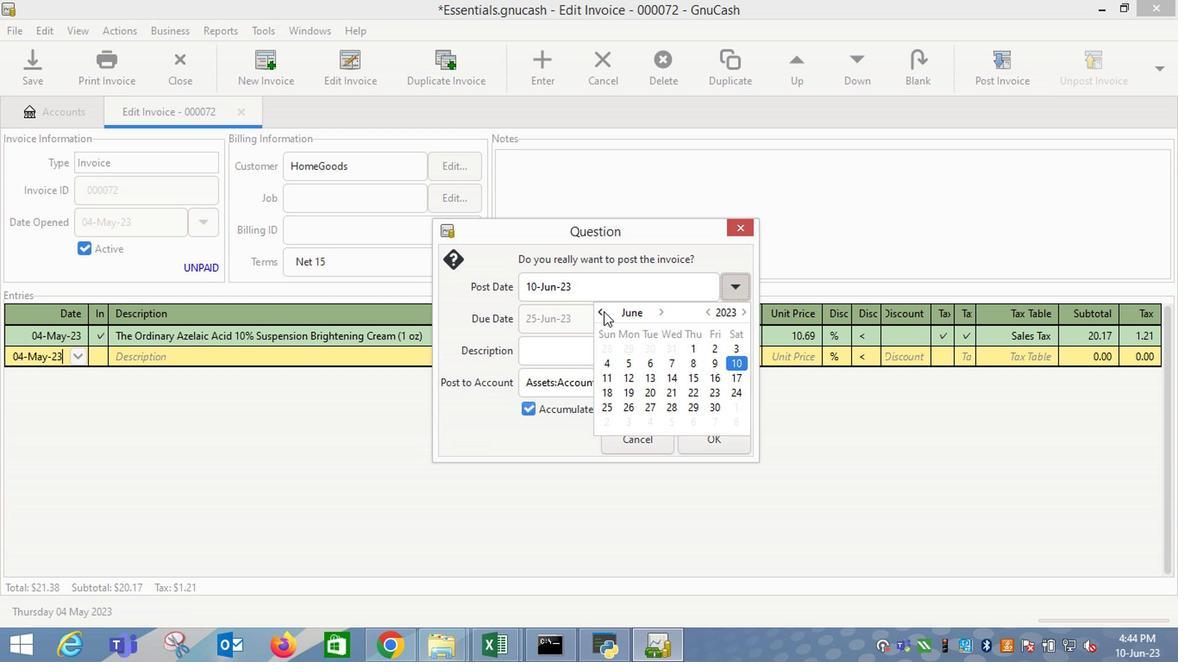 
Action: Mouse moved to (692, 351)
Screenshot: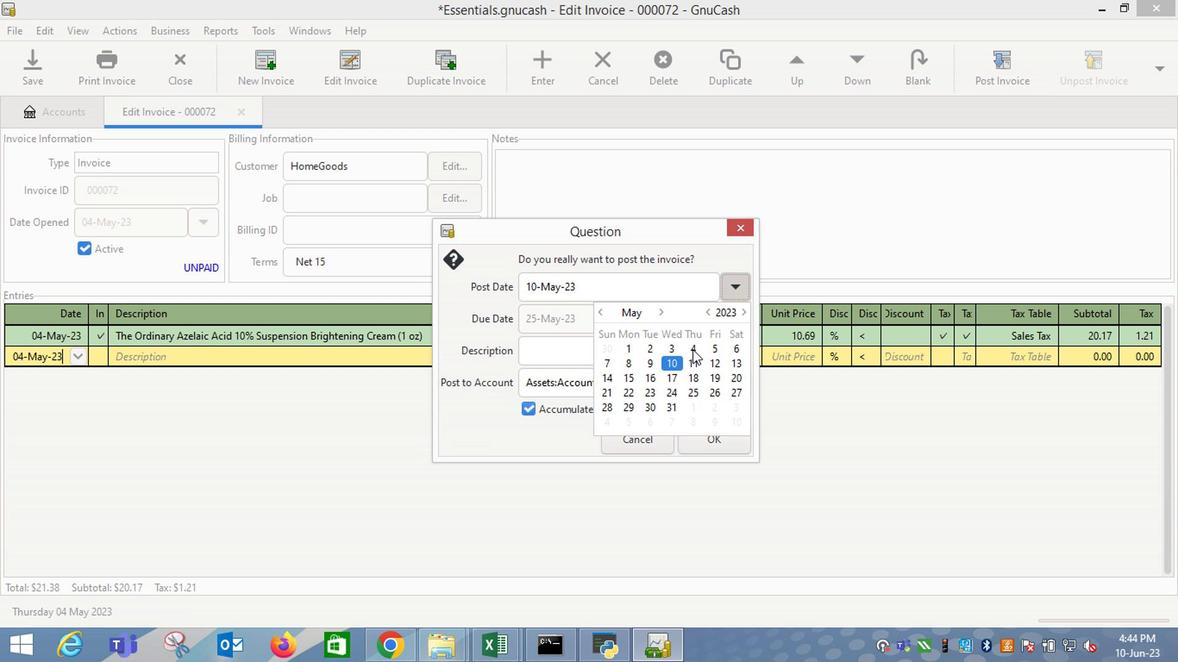 
Action: Mouse pressed left at (692, 351)
Screenshot: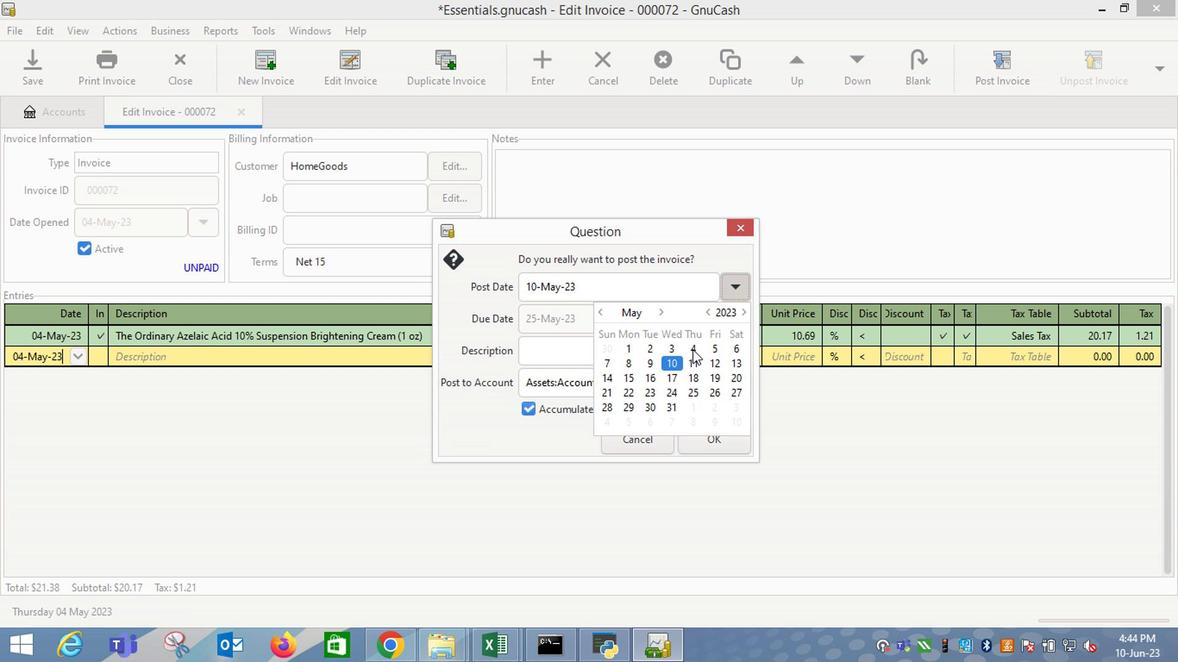 
Action: Mouse moved to (567, 357)
Screenshot: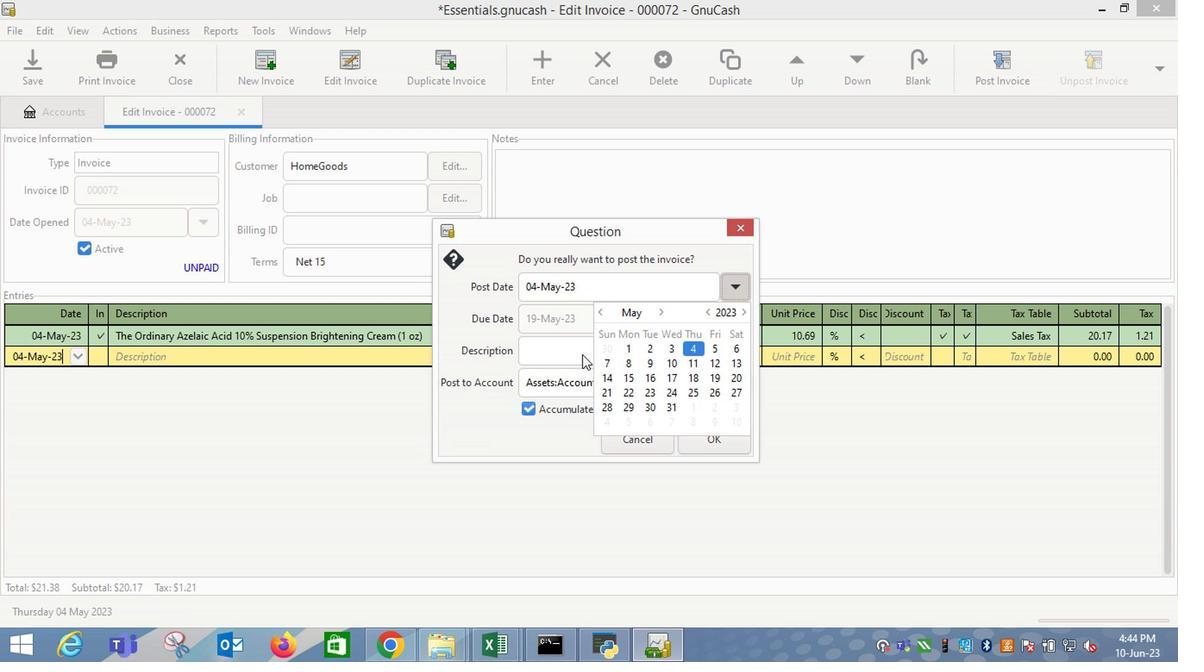 
Action: Mouse pressed left at (567, 357)
Screenshot: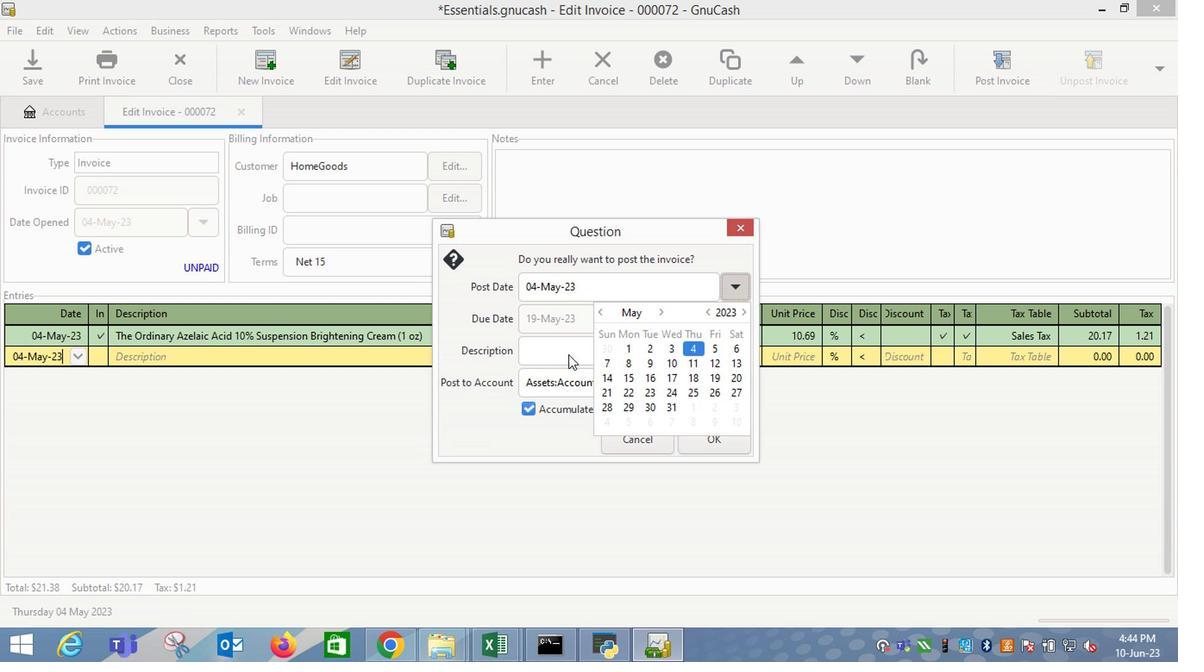 
Action: Mouse moved to (712, 456)
Screenshot: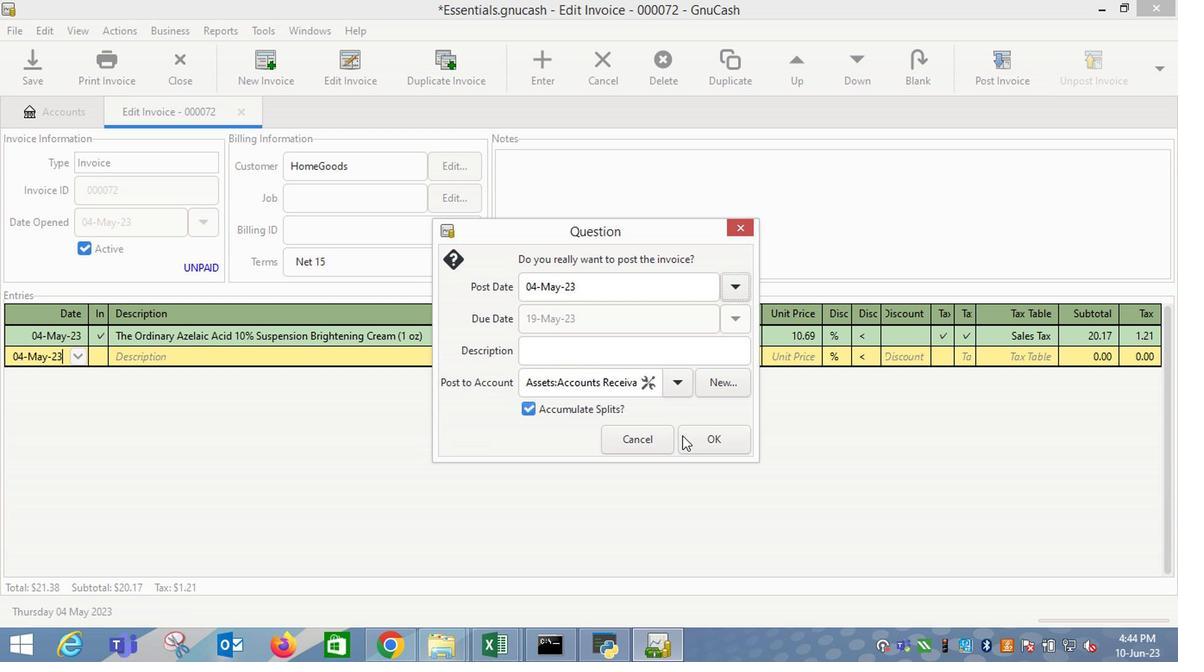 
Action: Mouse pressed left at (712, 456)
Screenshot: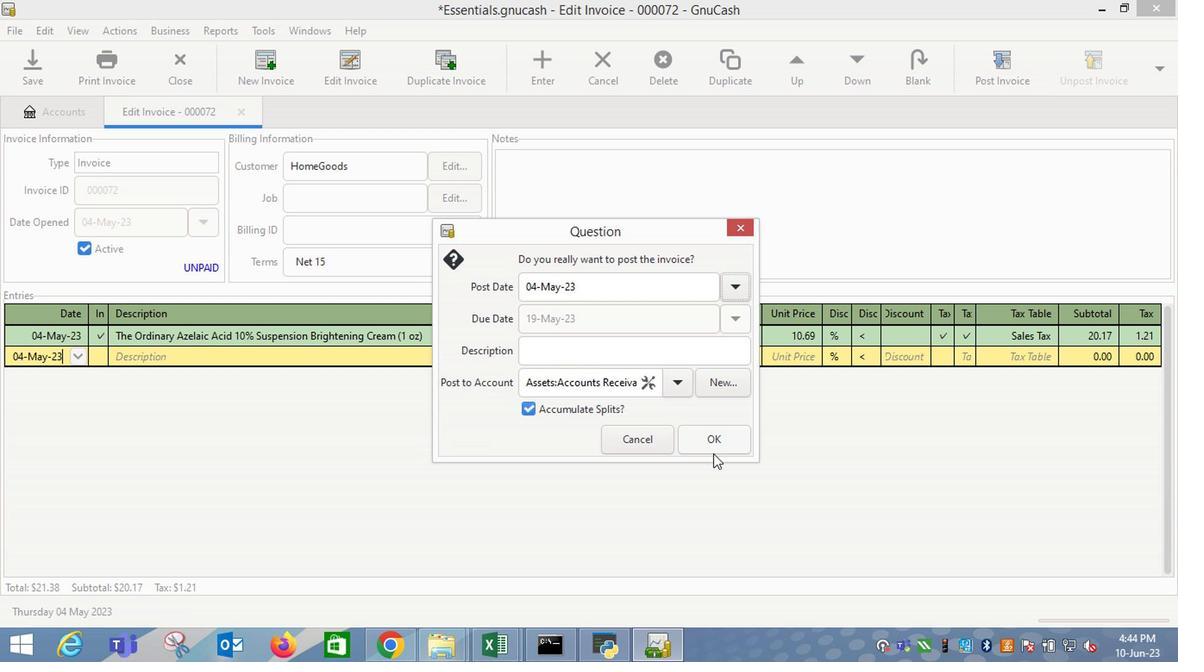
Action: Mouse moved to (1109, 73)
Screenshot: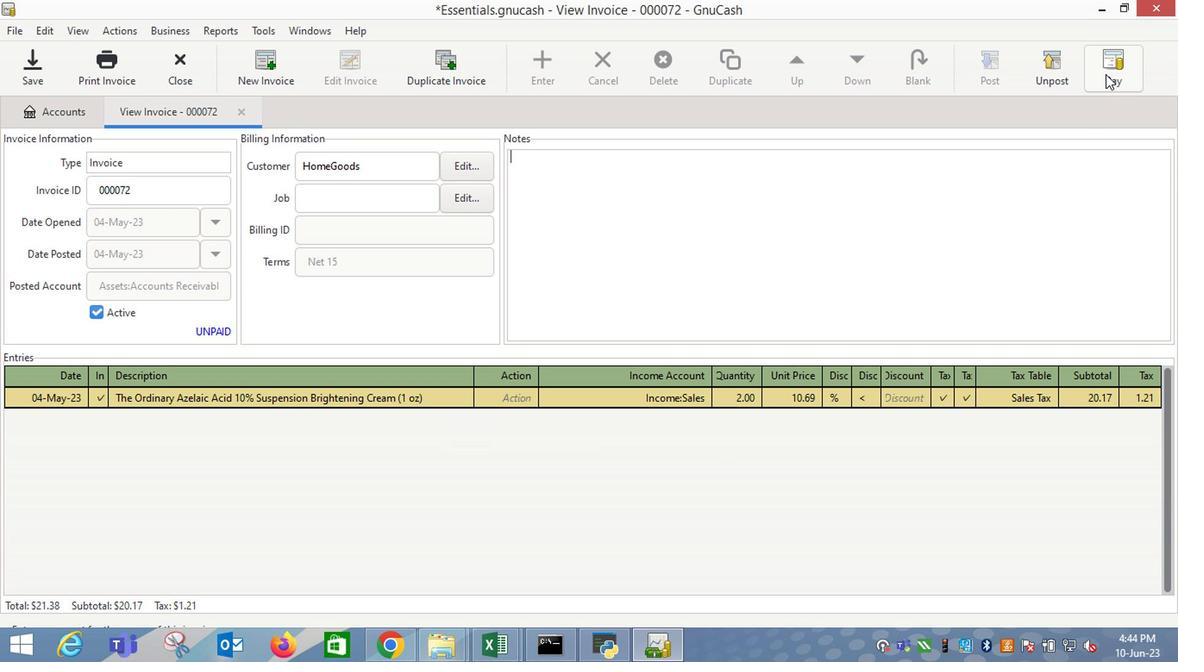 
Action: Mouse pressed left at (1109, 73)
Screenshot: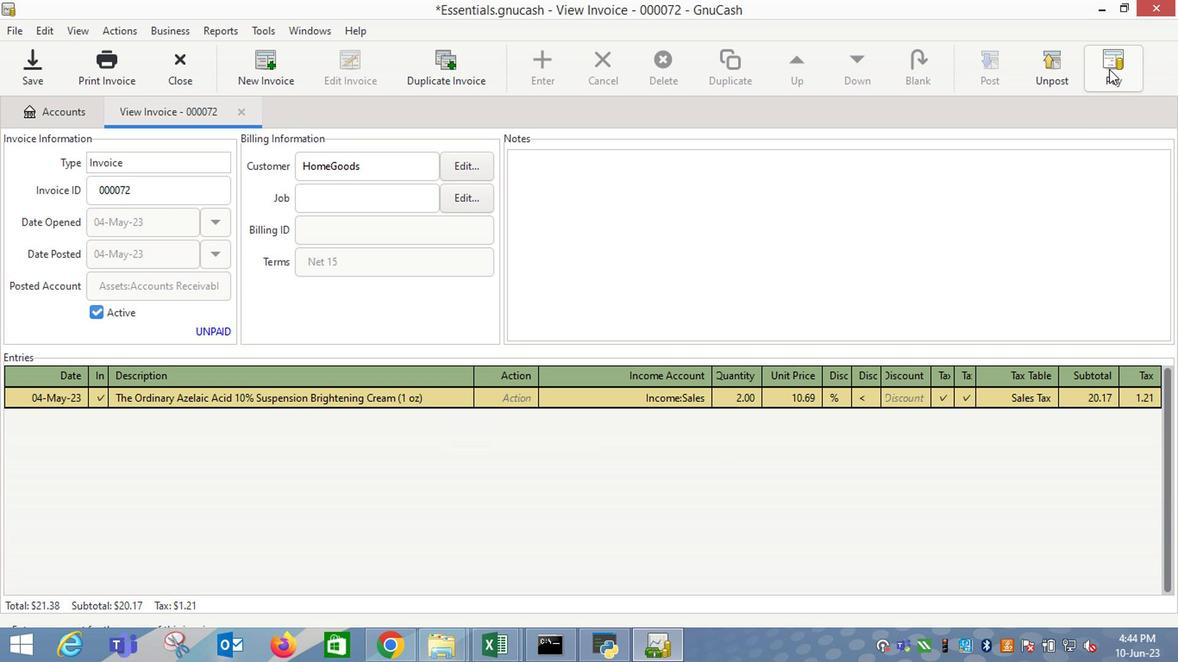 
Action: Mouse moved to (523, 336)
Screenshot: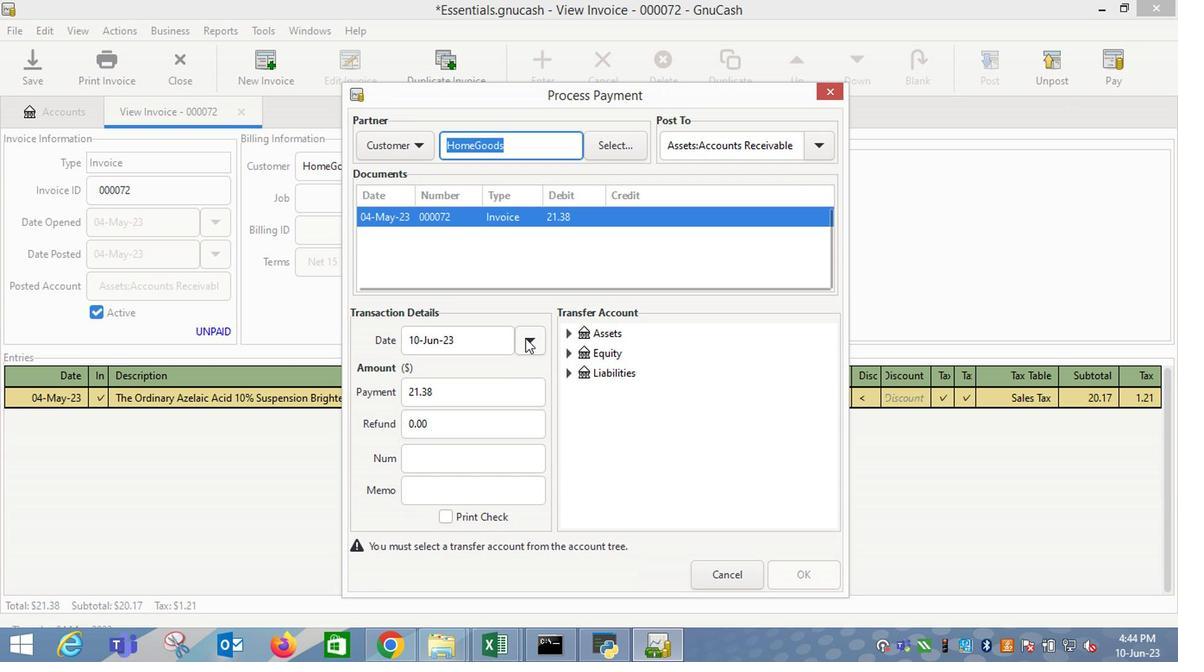 
Action: Mouse pressed left at (523, 336)
Screenshot: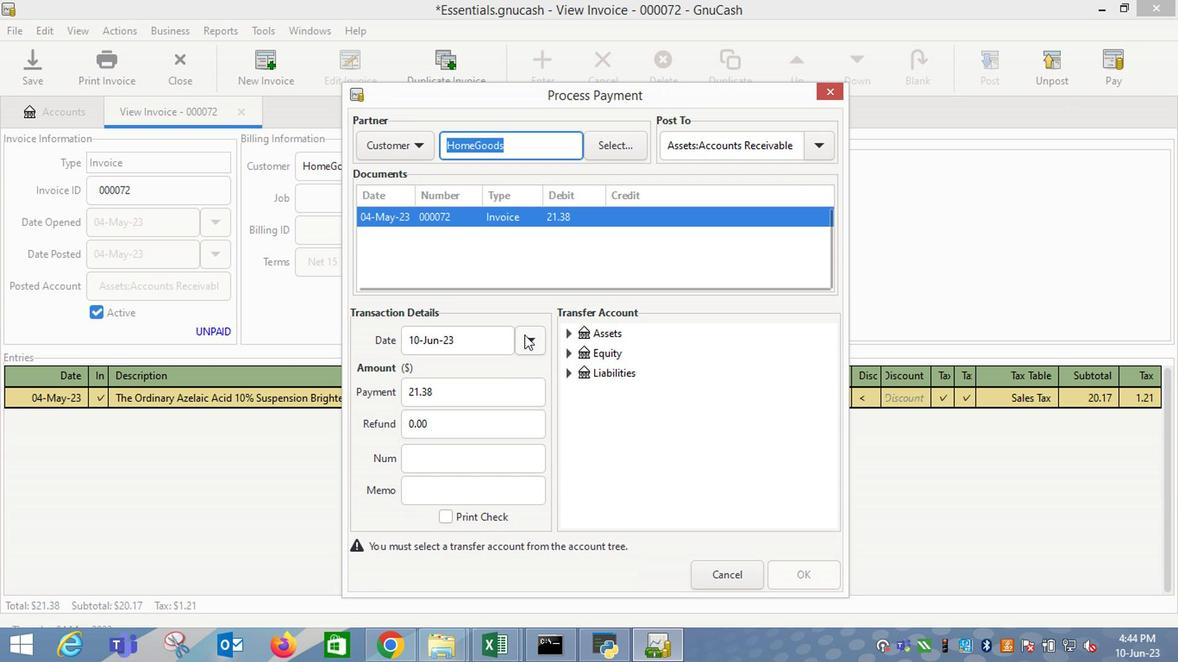 
Action: Mouse moved to (396, 370)
Screenshot: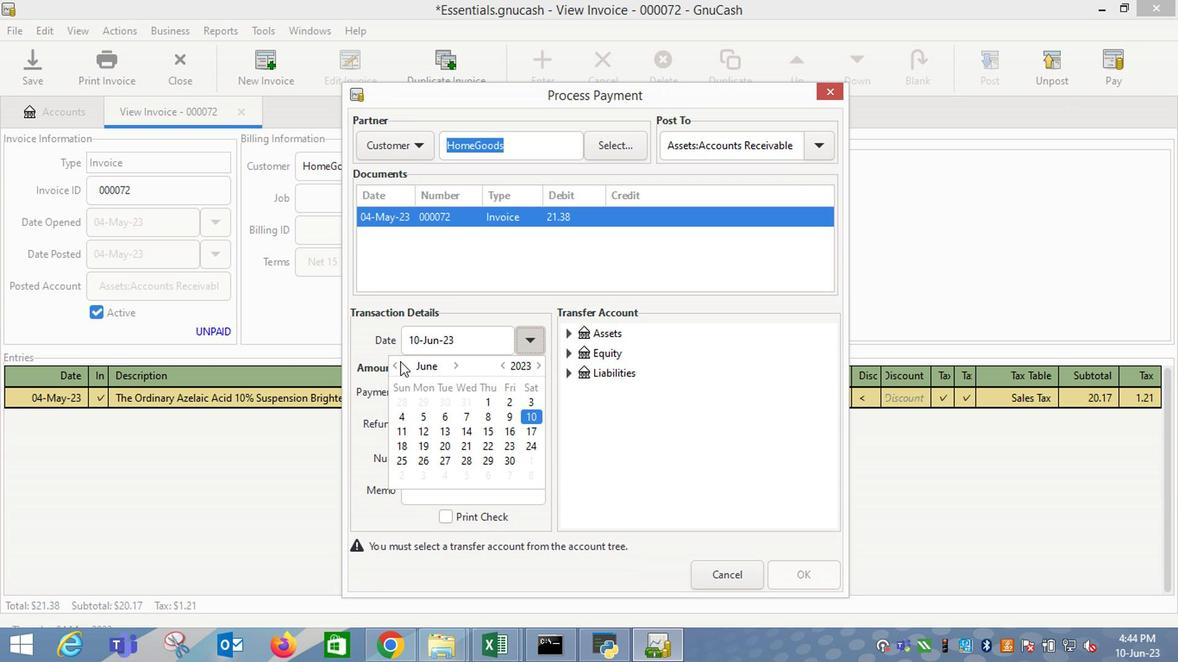 
Action: Mouse pressed left at (396, 370)
Screenshot: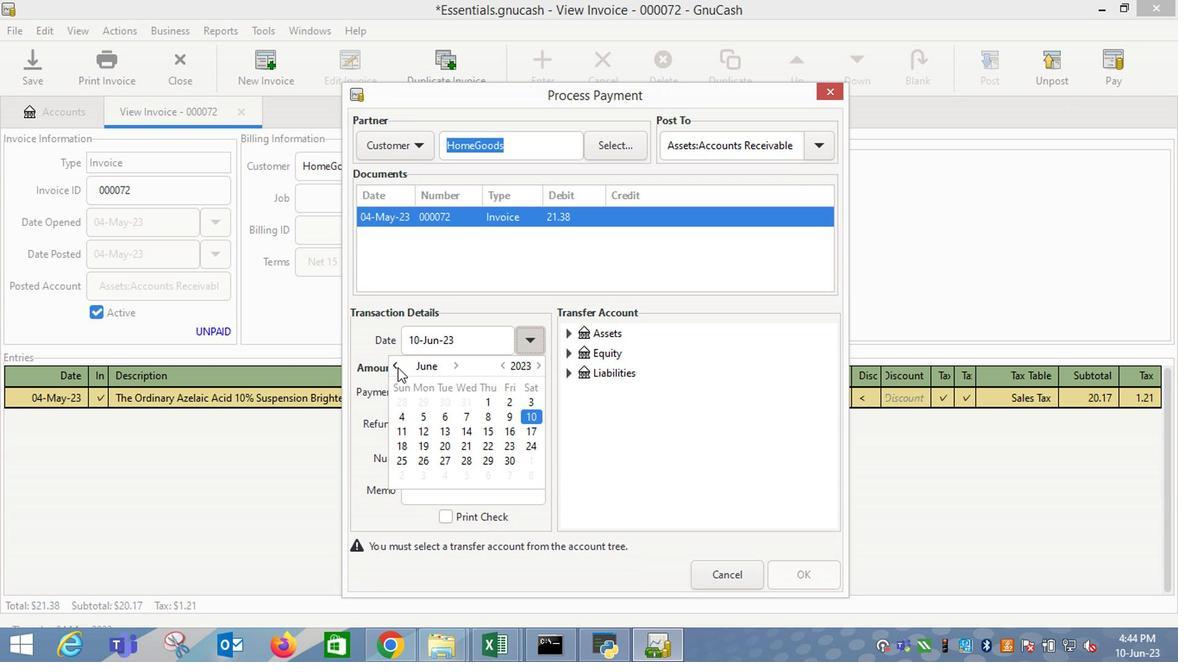 
Action: Mouse moved to (487, 431)
Screenshot: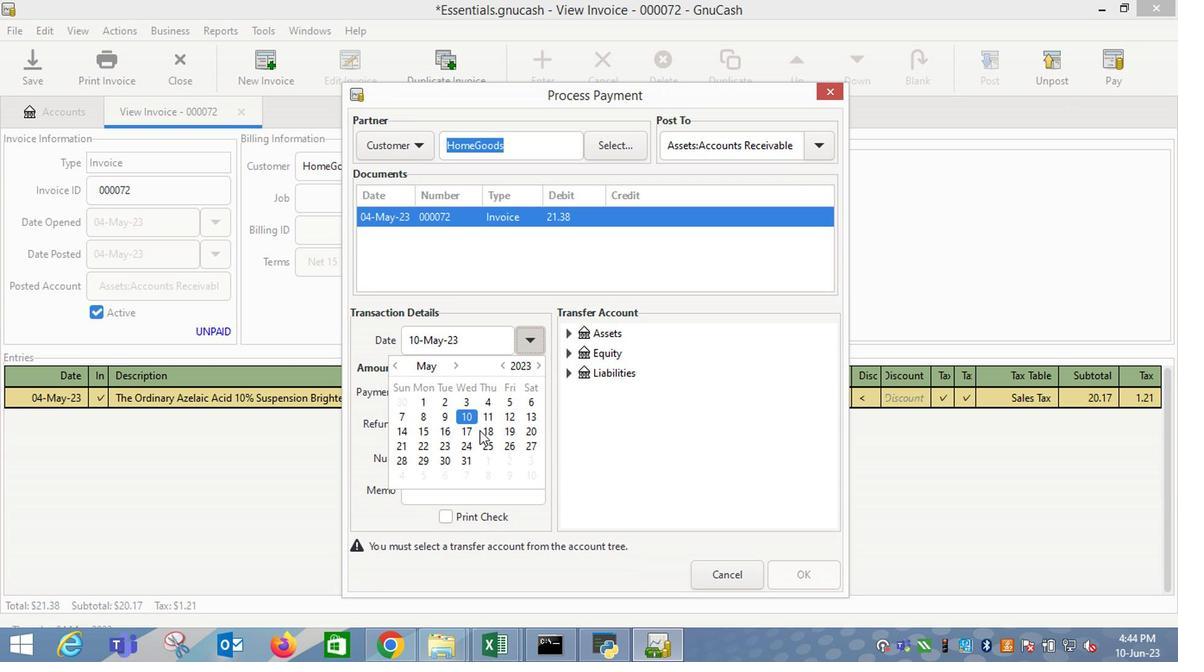 
Action: Mouse pressed left at (487, 431)
Screenshot: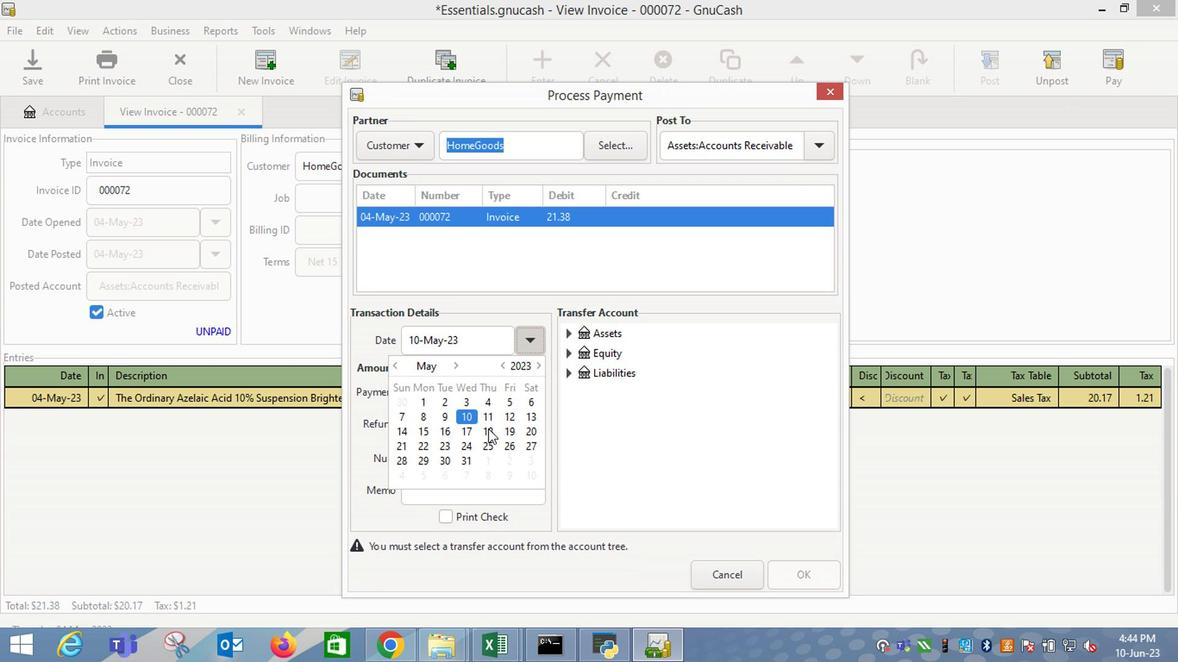 
Action: Mouse moved to (589, 431)
Screenshot: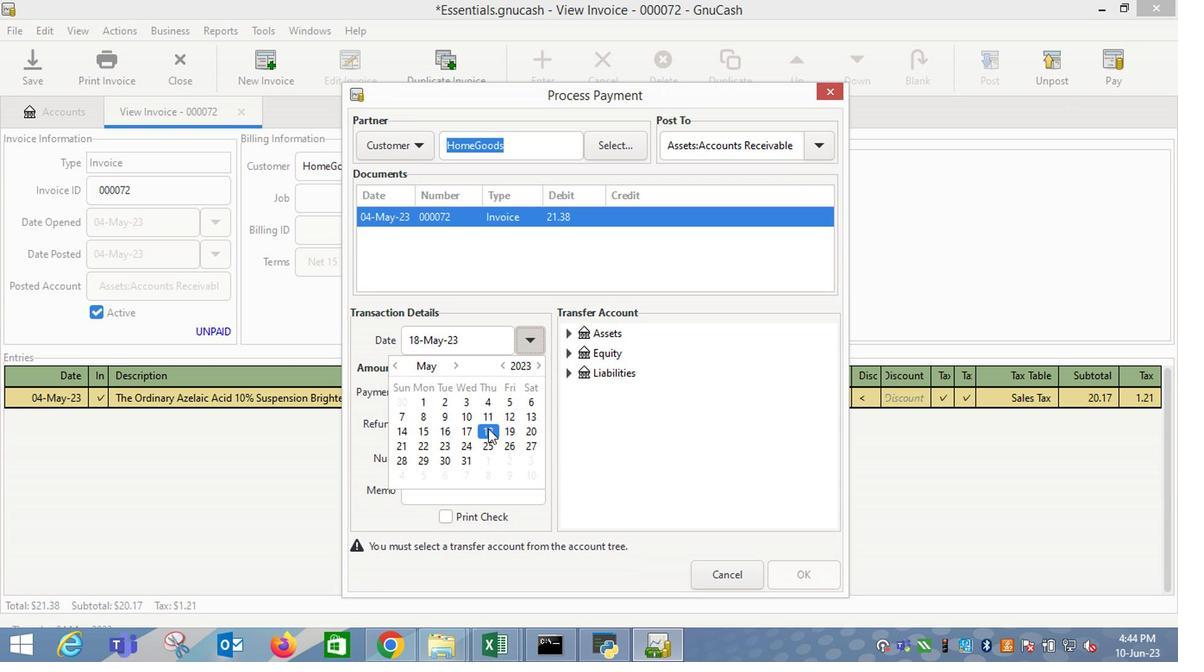 
Action: Mouse pressed left at (589, 431)
Screenshot: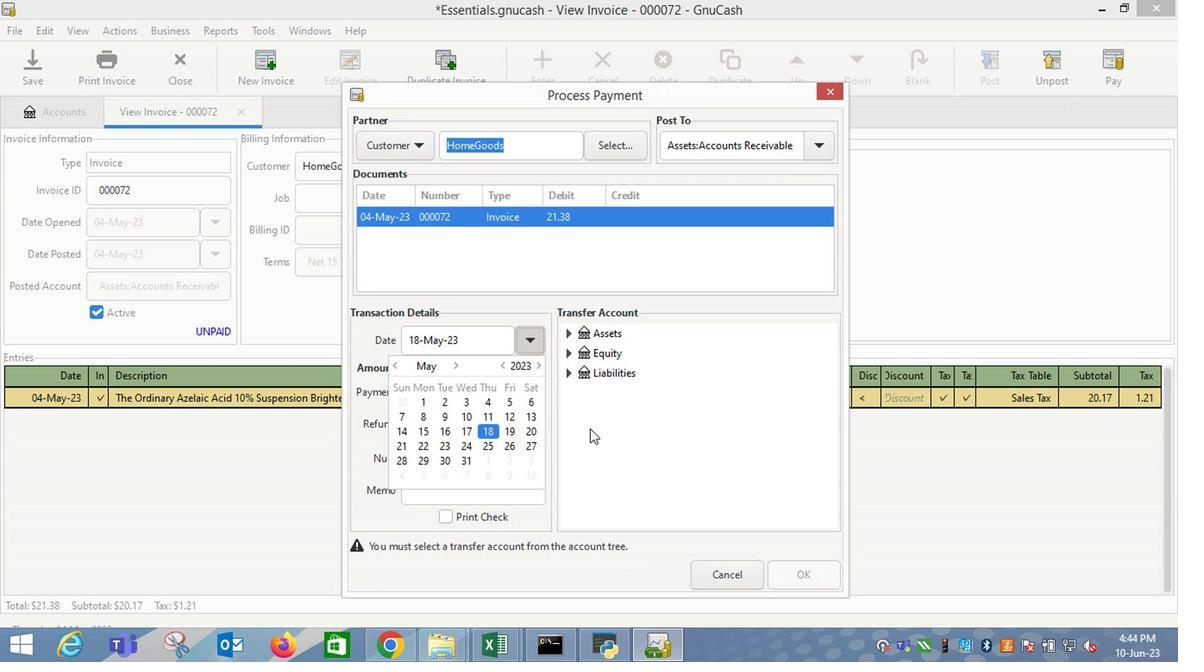 
Action: Mouse moved to (562, 332)
Screenshot: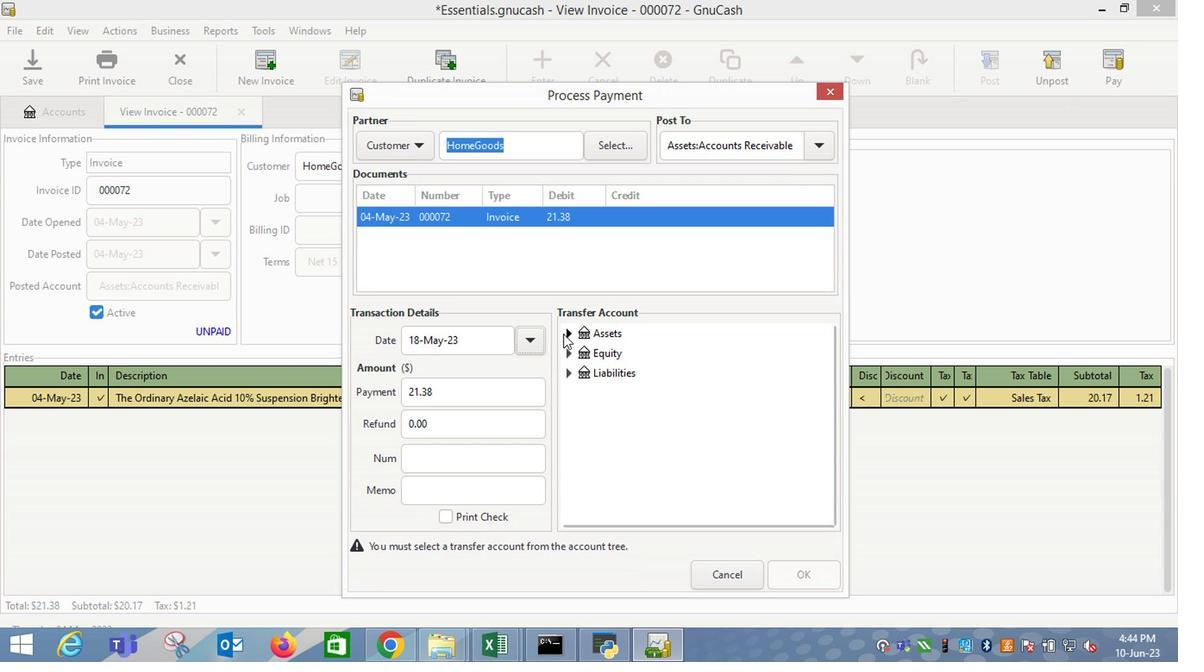 
Action: Mouse pressed left at (562, 332)
Screenshot: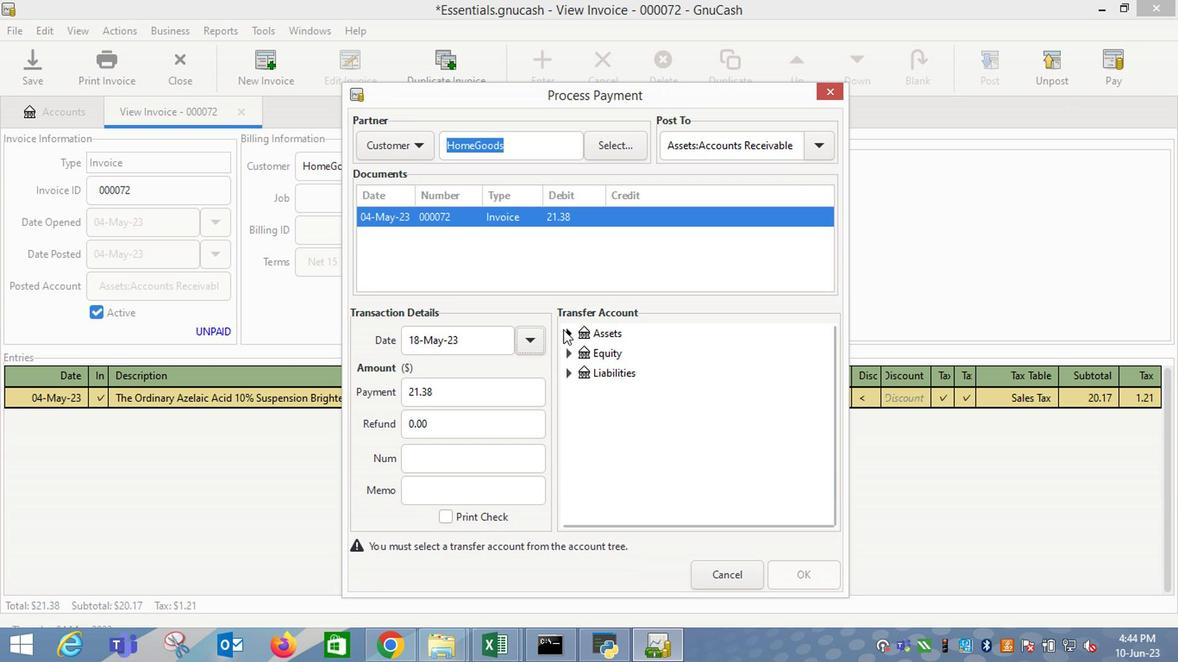 
Action: Mouse moved to (591, 362)
Screenshot: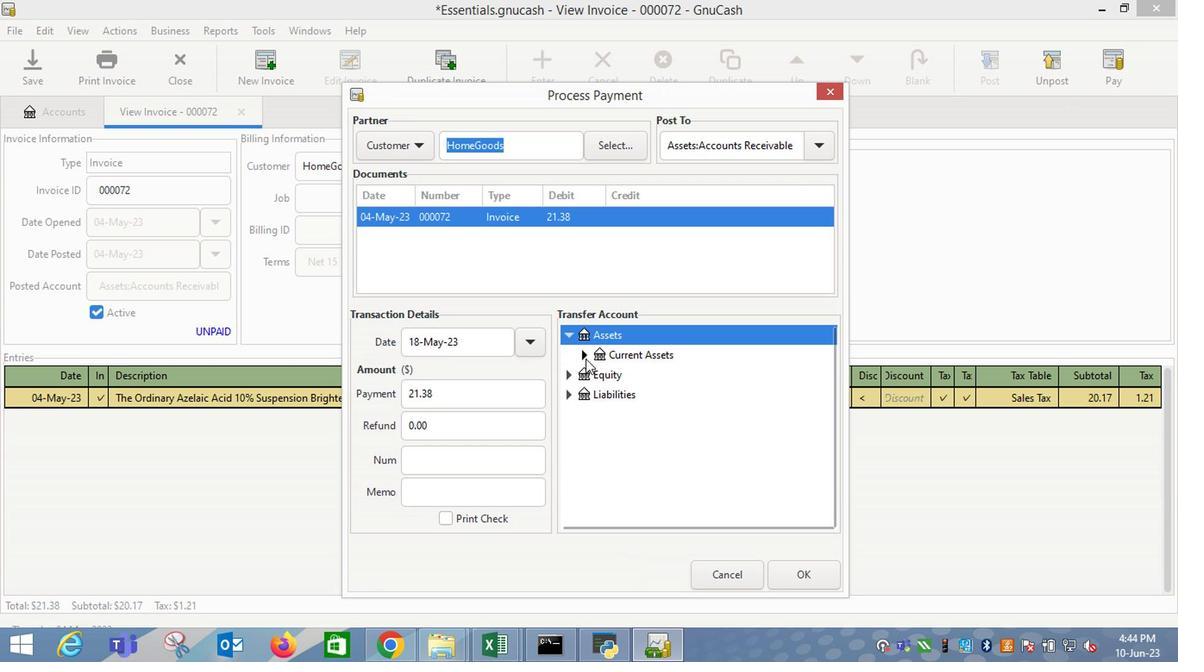 
Action: Mouse pressed left at (591, 362)
Screenshot: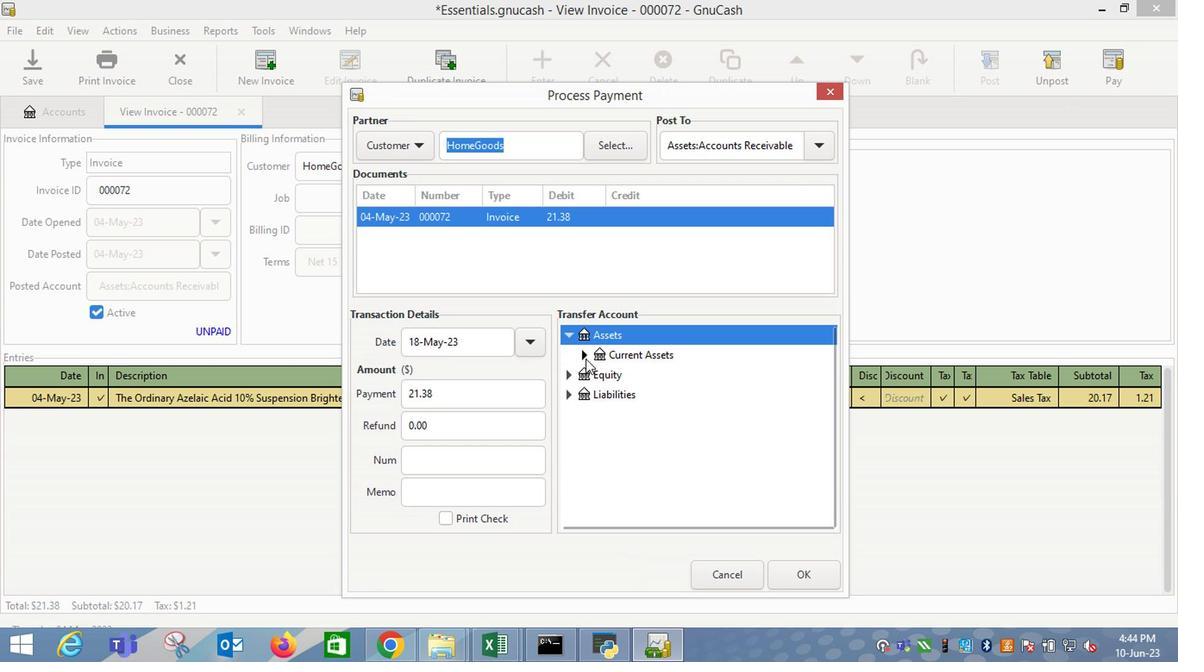 
Action: Mouse moved to (584, 356)
Screenshot: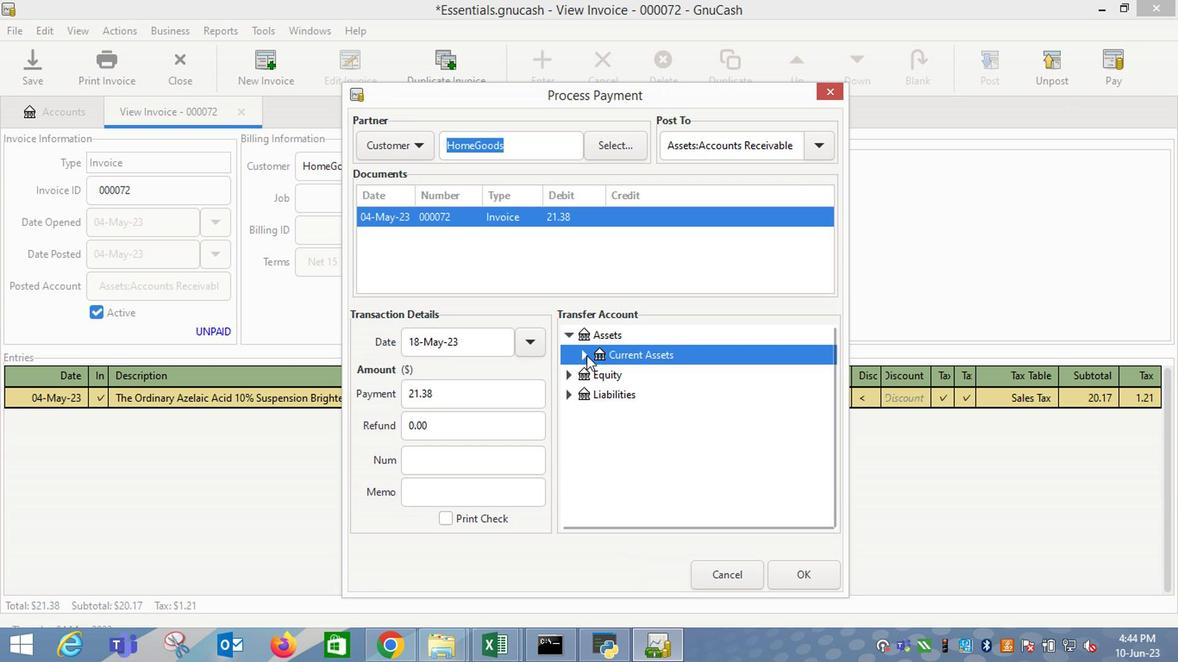 
Action: Mouse pressed left at (584, 356)
Screenshot: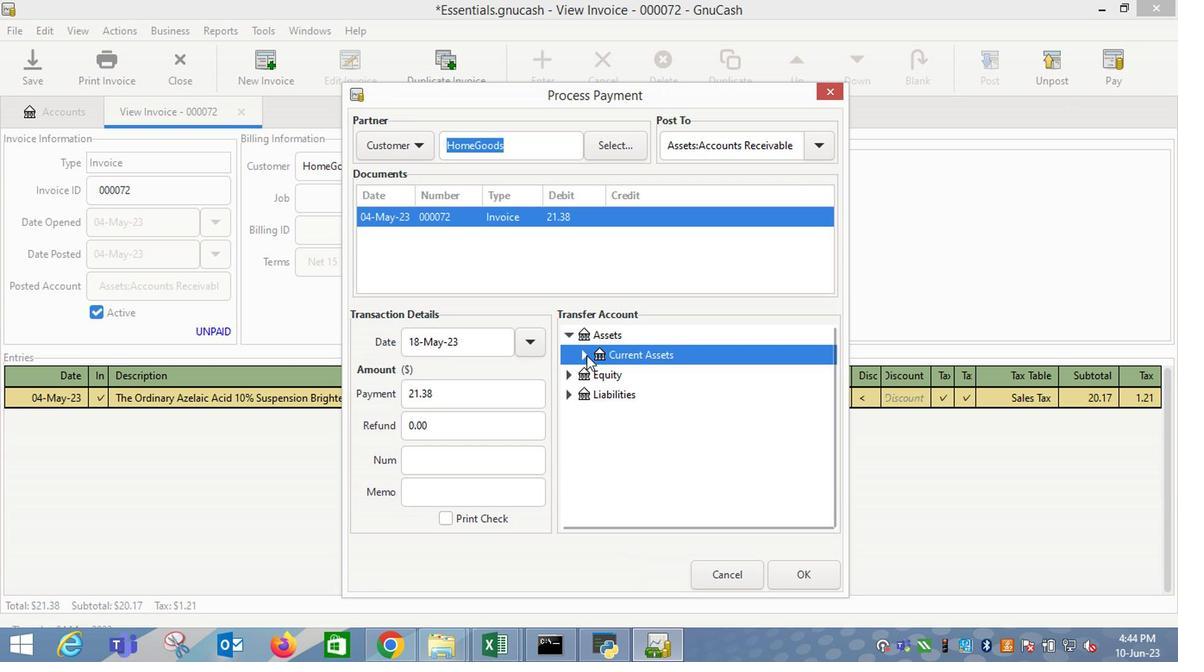 
Action: Mouse moved to (632, 377)
Screenshot: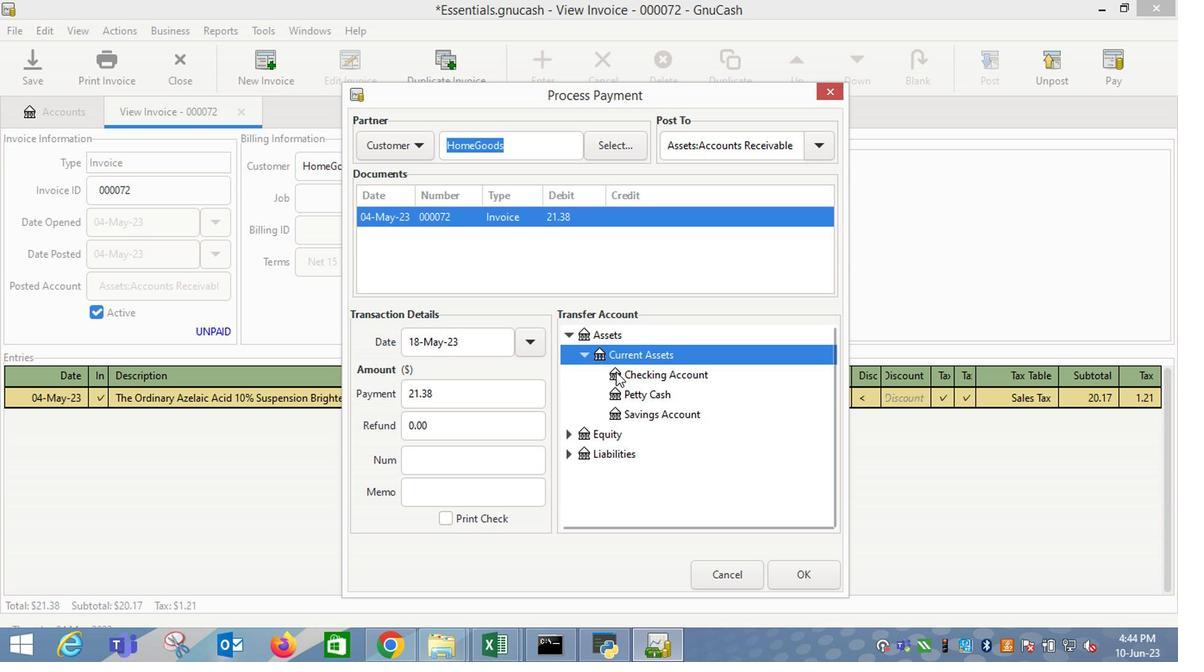 
Action: Mouse pressed left at (632, 377)
Screenshot: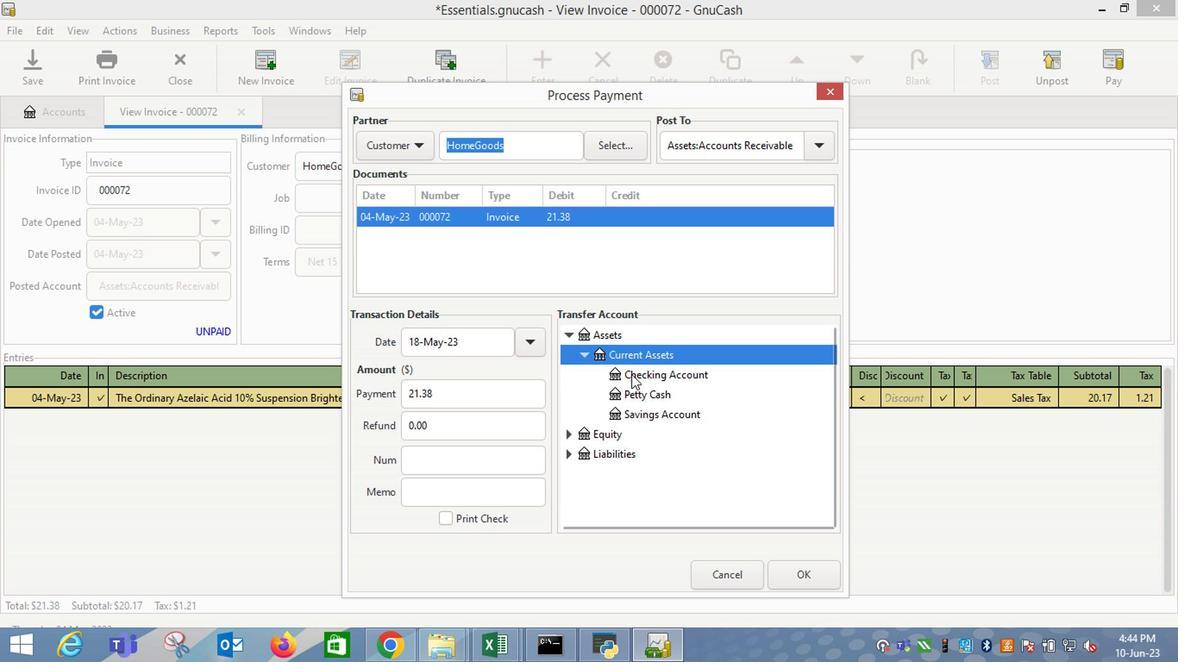 
Action: Mouse moved to (798, 574)
Screenshot: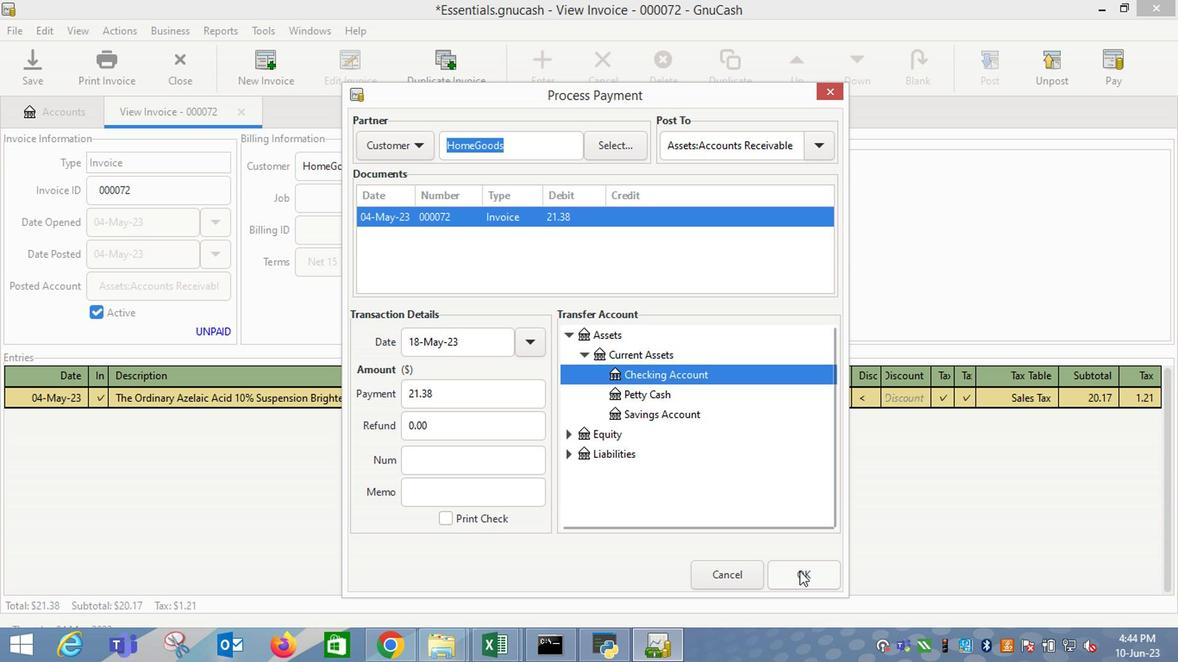 
Action: Mouse pressed left at (798, 574)
Screenshot: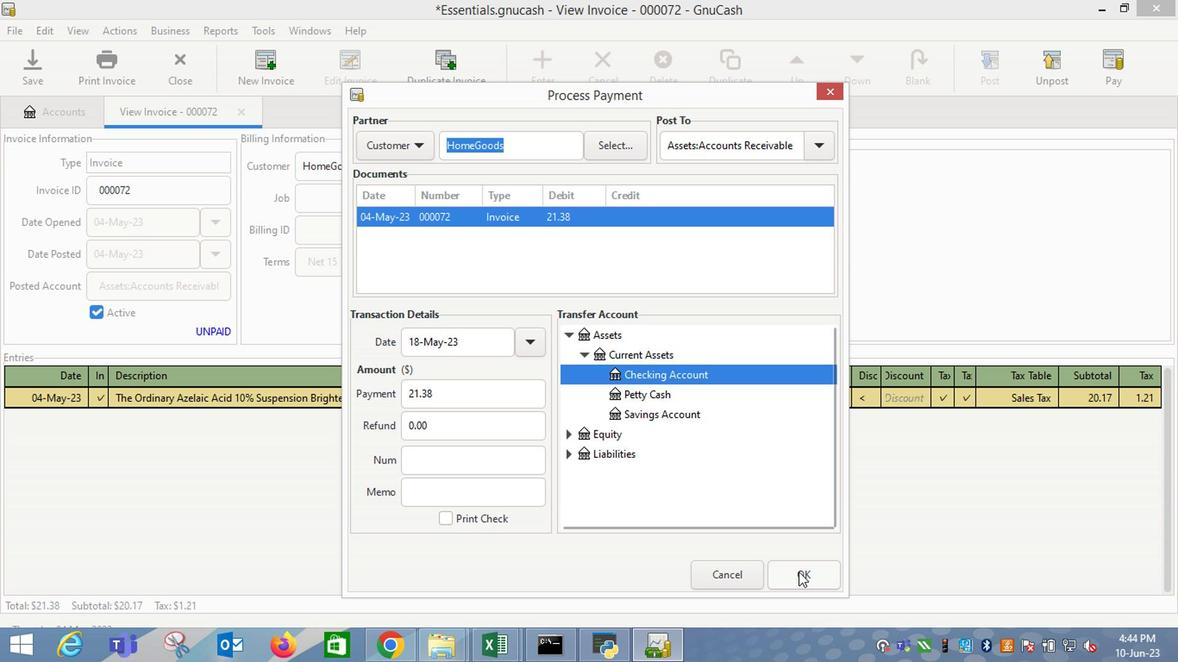 
Action: Mouse moved to (117, 73)
Screenshot: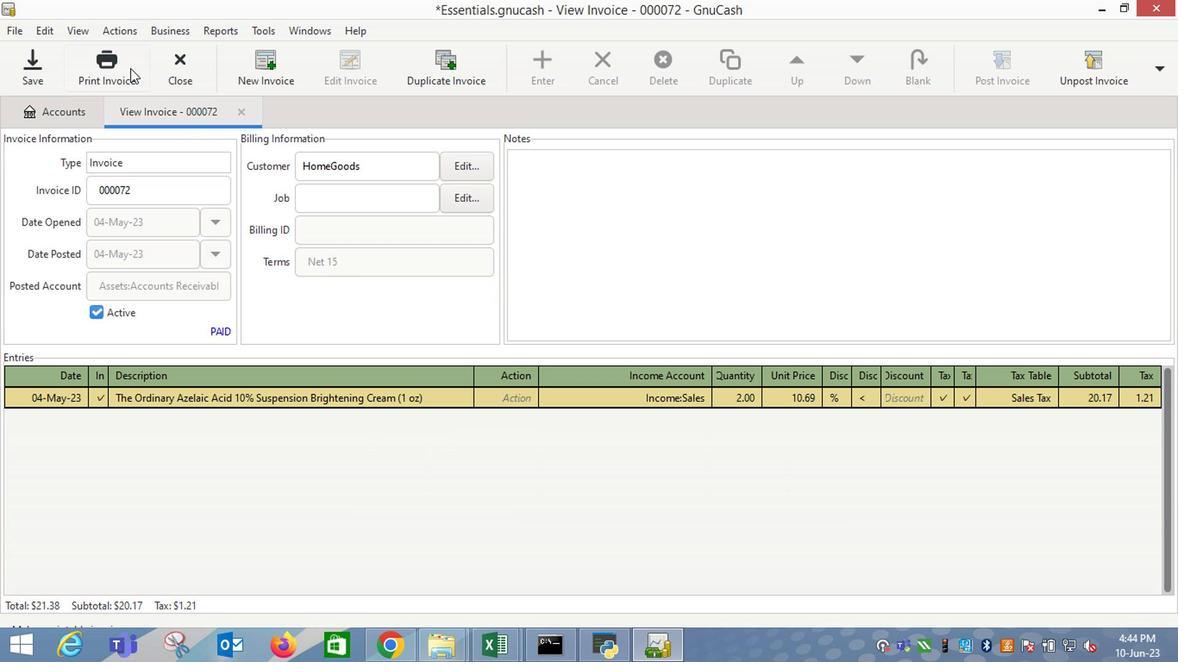 
Action: Mouse pressed left at (117, 73)
Screenshot: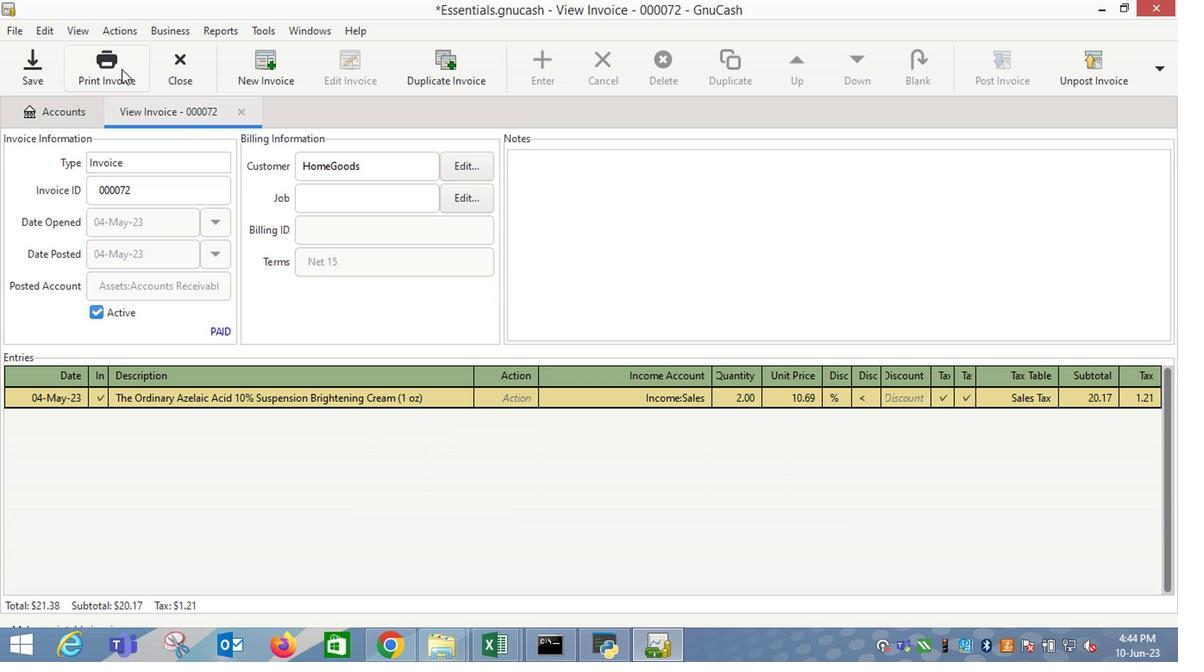 
Action: Mouse moved to (815, 75)
Screenshot: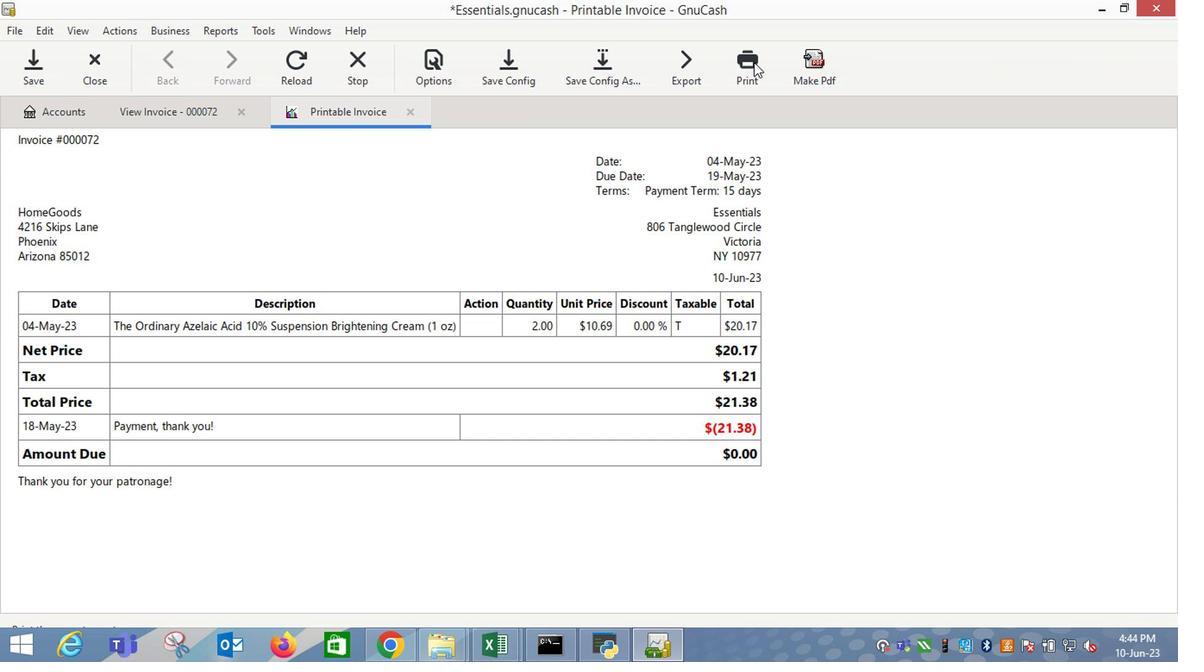
Action: Mouse pressed left at (815, 75)
Screenshot: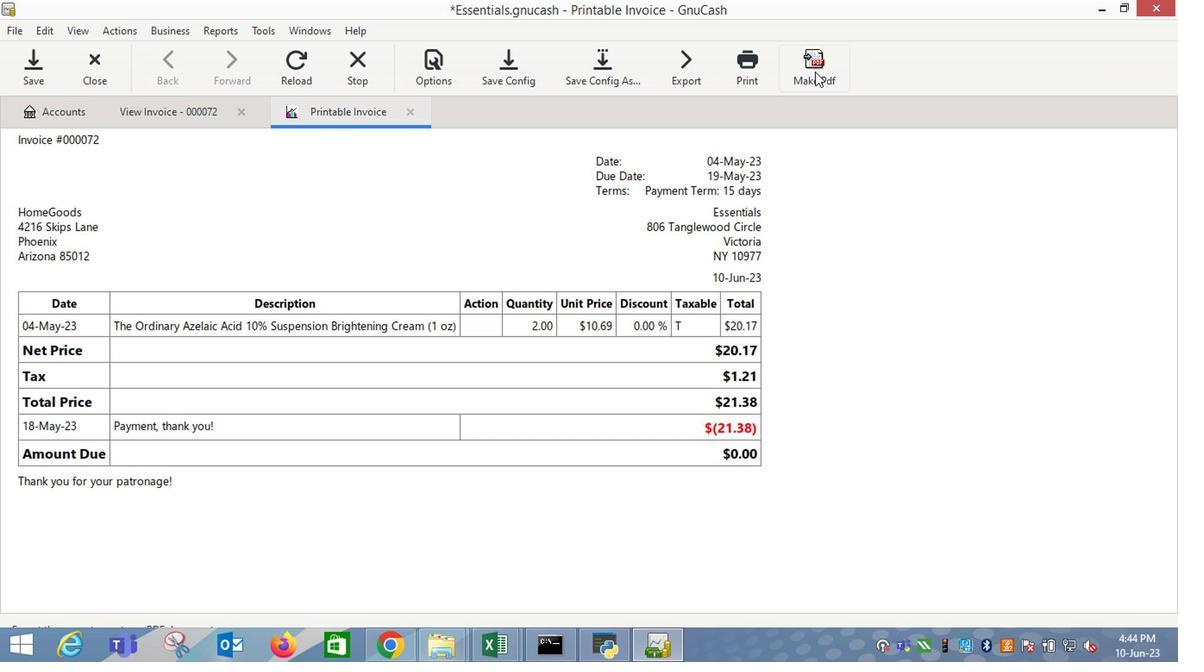 
Action: Mouse moved to (869, 594)
Screenshot: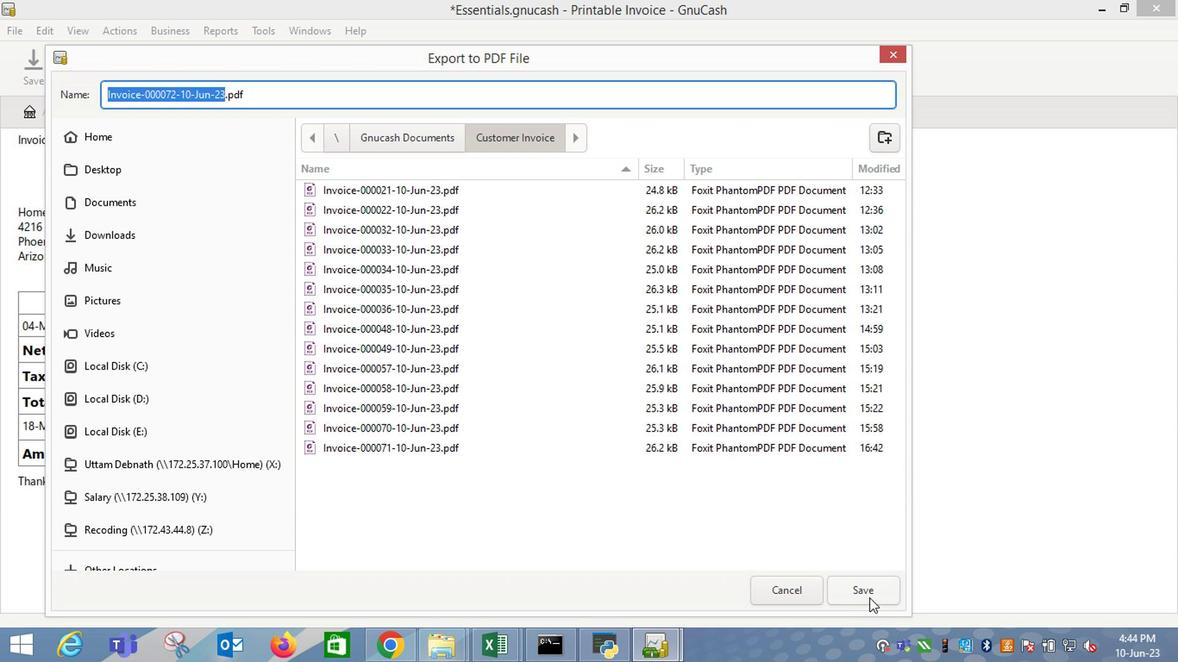 
Action: Mouse pressed left at (869, 594)
Screenshot: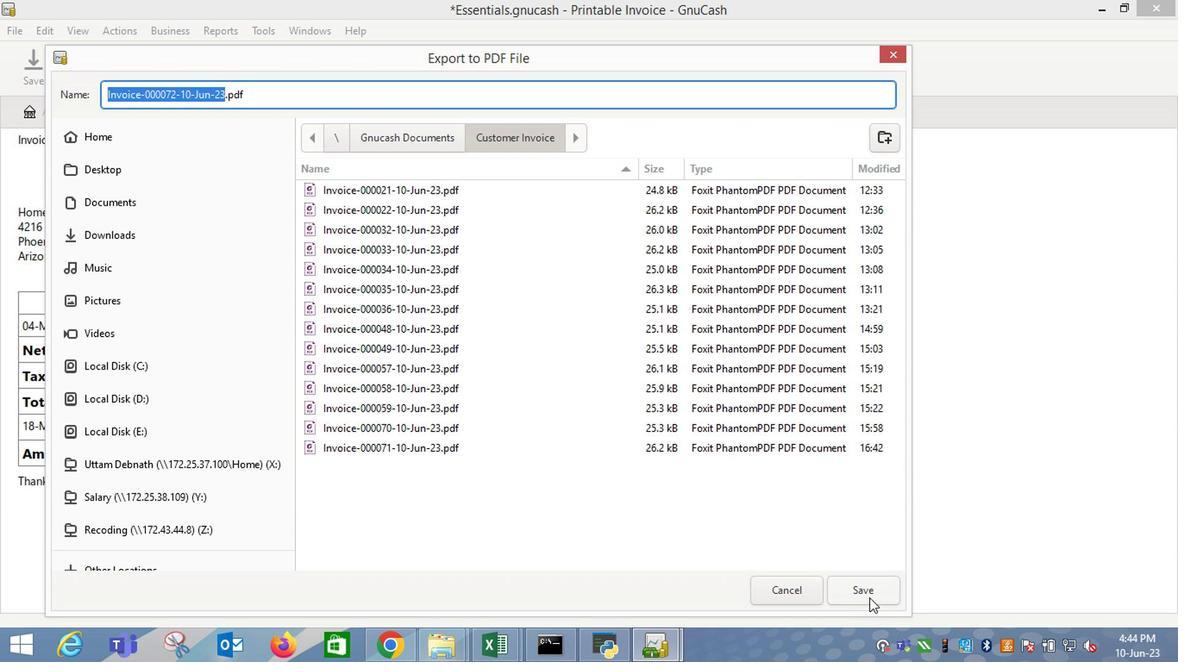 
Action: Mouse moved to (409, 177)
Screenshot: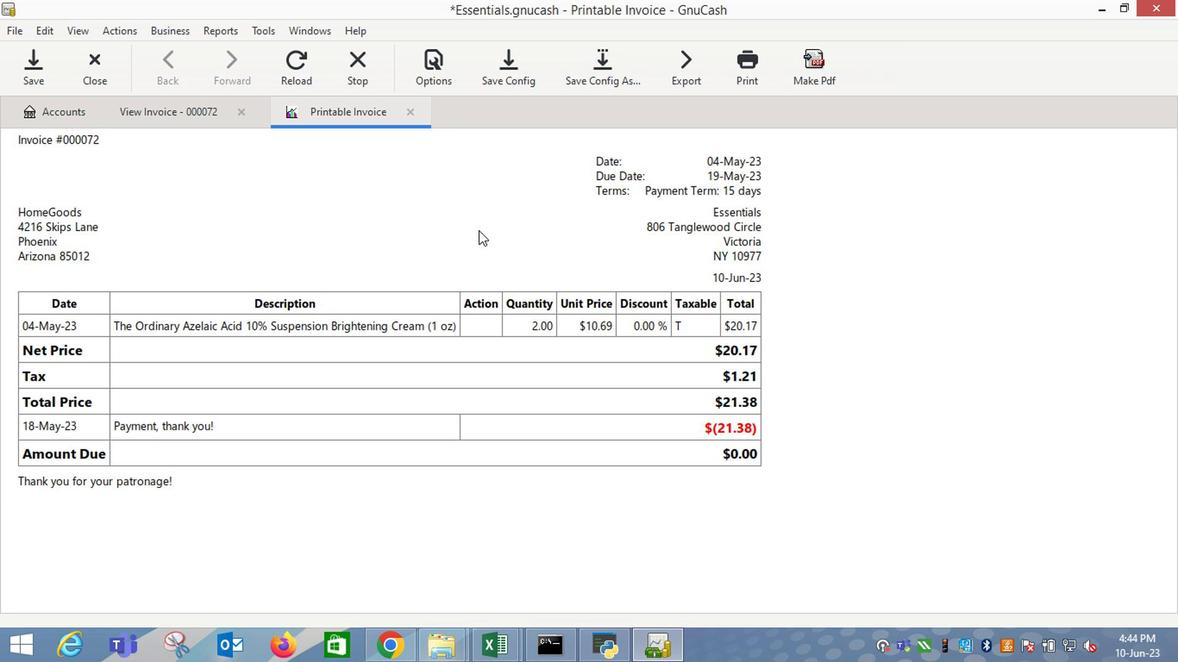 
